 Task: Look for space in Parādīp Garh, India from 2nd June, 2023 to 15th June, 2023 for 2 adults and 1 pet in price range Rs.10000 to Rs.15000. Place can be entire place with 1  bedroom having 1 bed and 1 bathroom. Property type can be house, flat, guest house, hotel. Booking option can be shelf check-in. Required host language is English.
Action: Mouse moved to (419, 57)
Screenshot: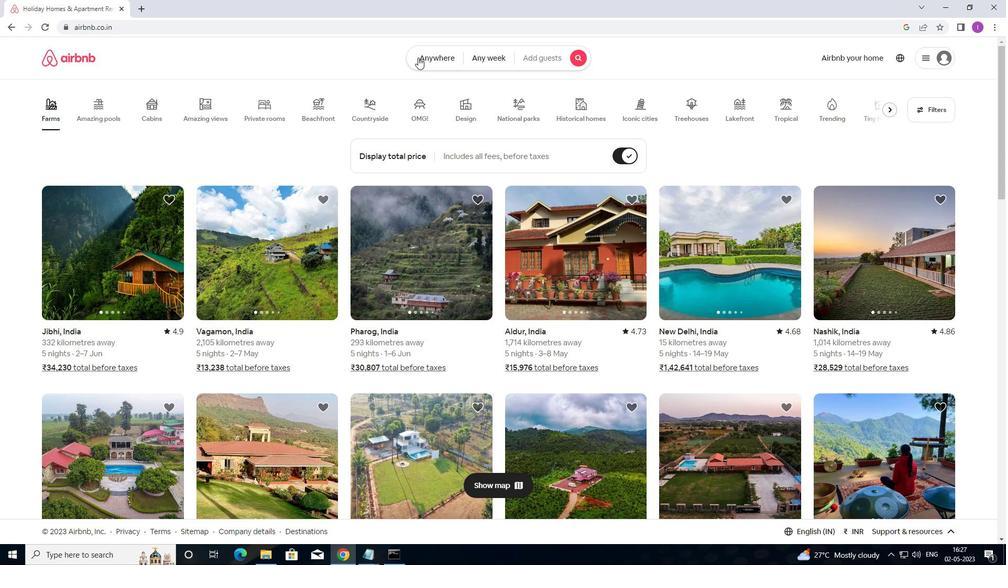 
Action: Mouse pressed left at (419, 57)
Screenshot: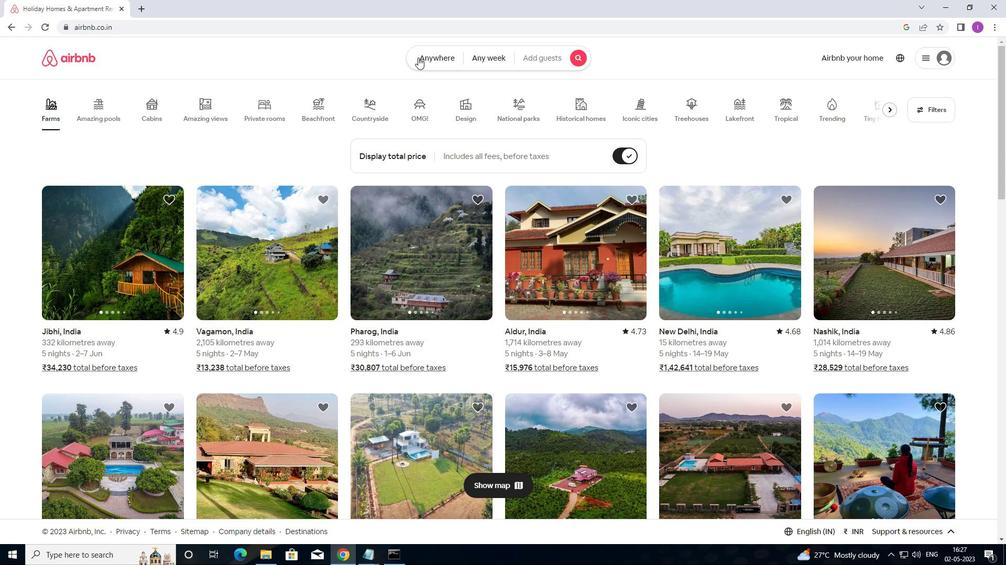 
Action: Mouse moved to (332, 103)
Screenshot: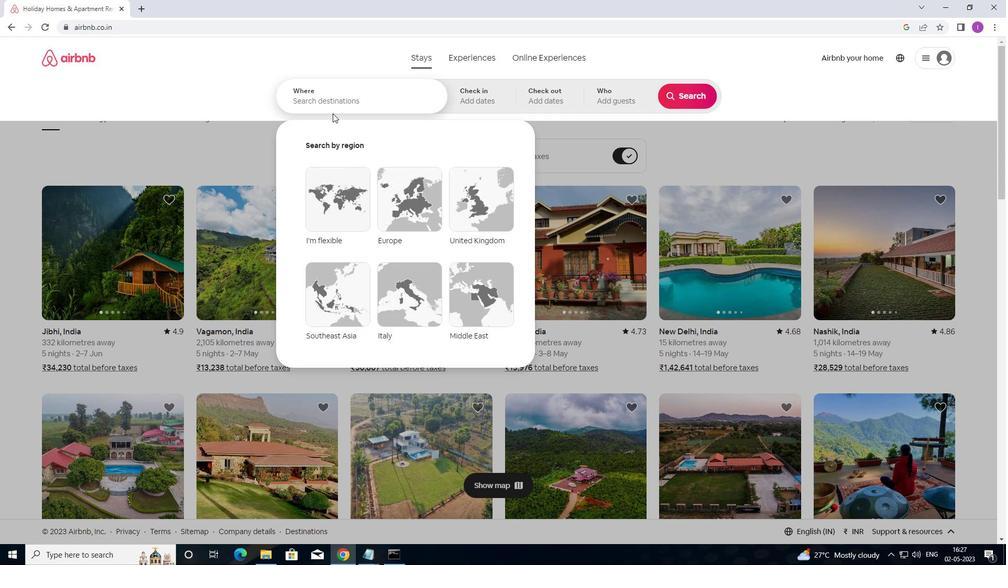 
Action: Mouse pressed left at (332, 103)
Screenshot: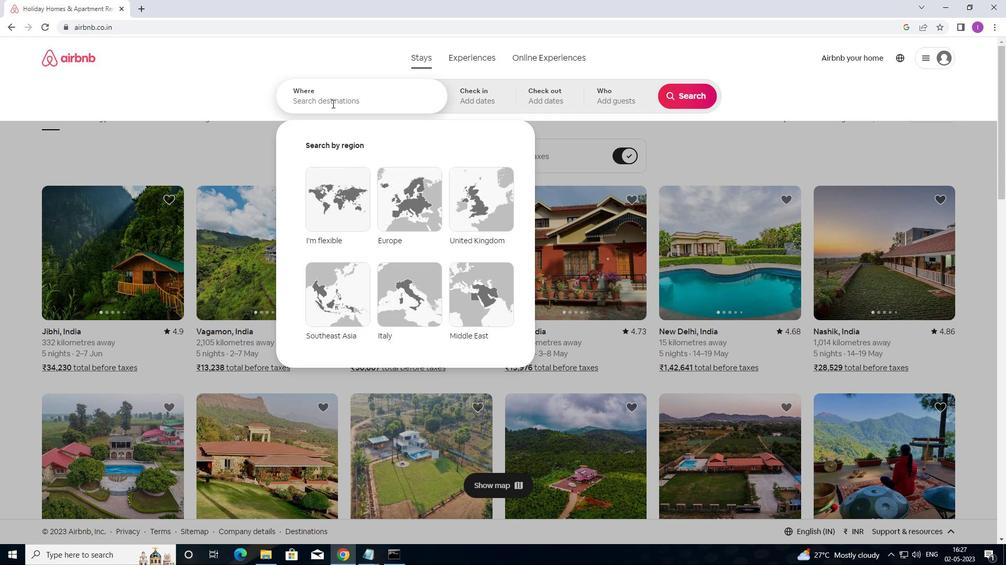 
Action: Mouse moved to (586, 107)
Screenshot: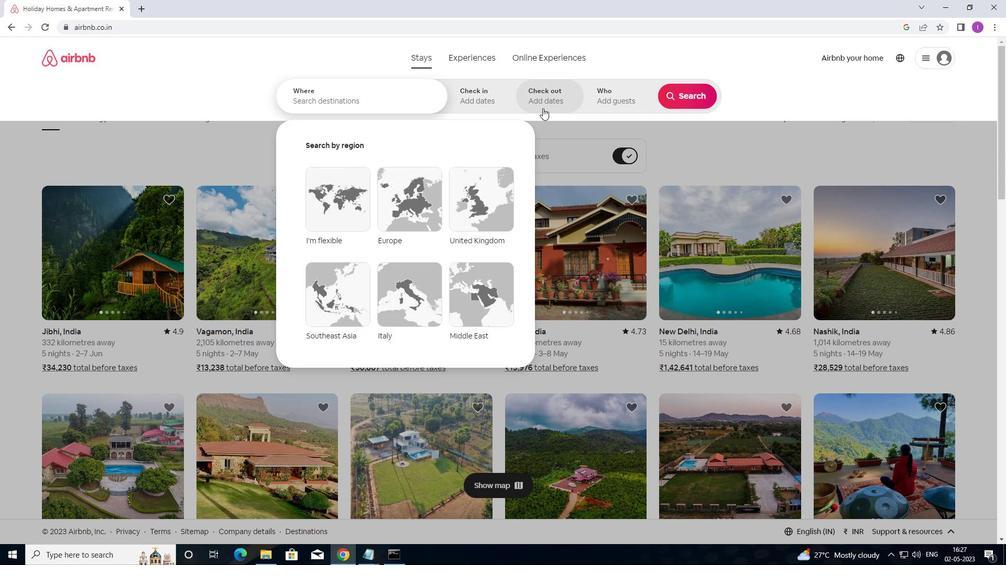 
Action: Key pressed <Key.shift>PRADIP<Key.space>GARH,<Key.shift>INDIA
Screenshot: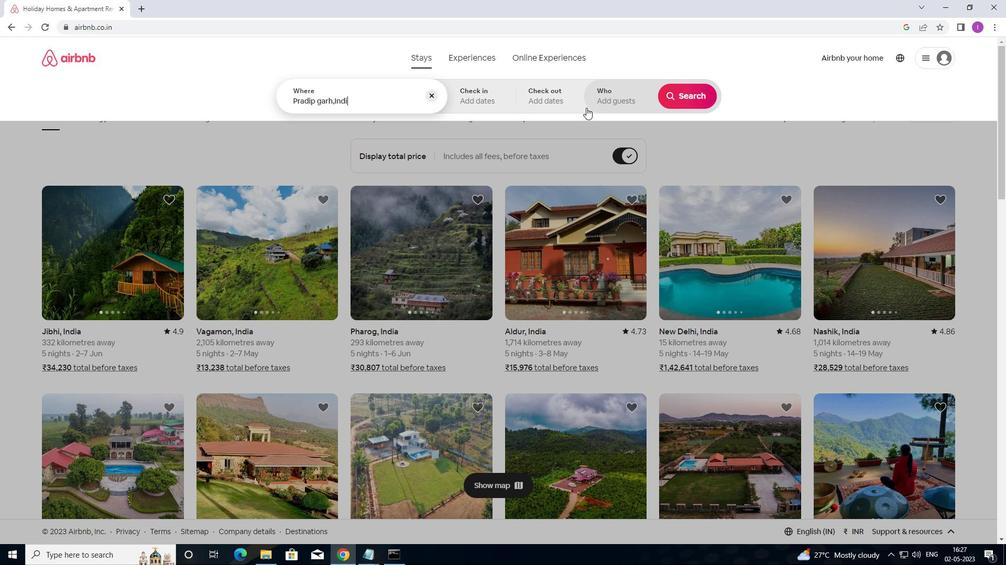 
Action: Mouse moved to (471, 97)
Screenshot: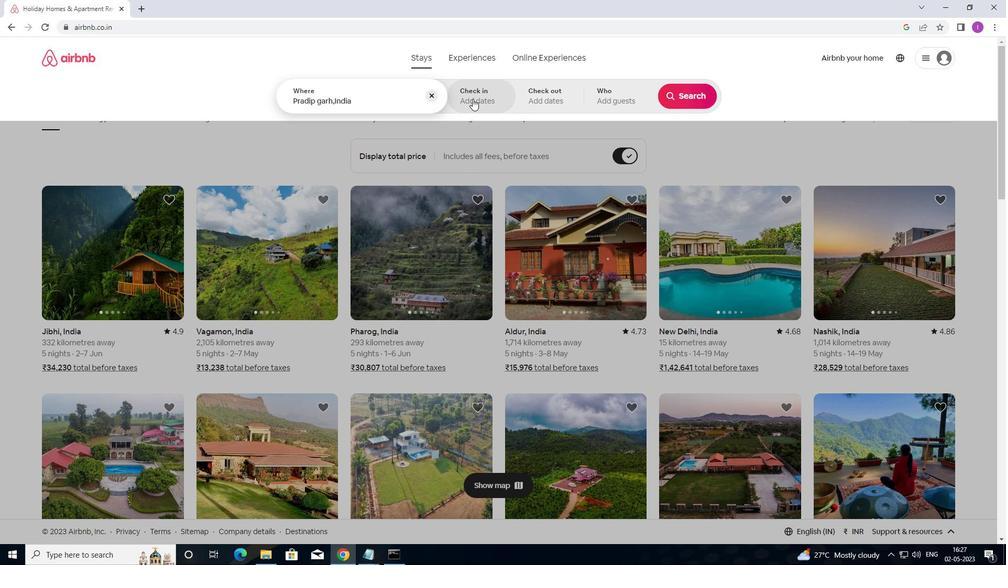 
Action: Mouse pressed left at (471, 97)
Screenshot: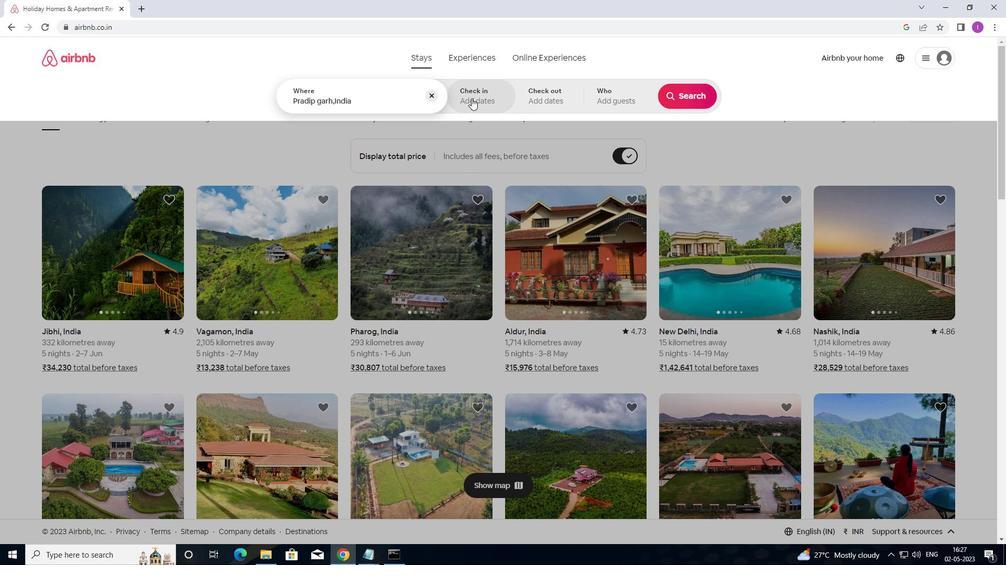 
Action: Mouse moved to (691, 176)
Screenshot: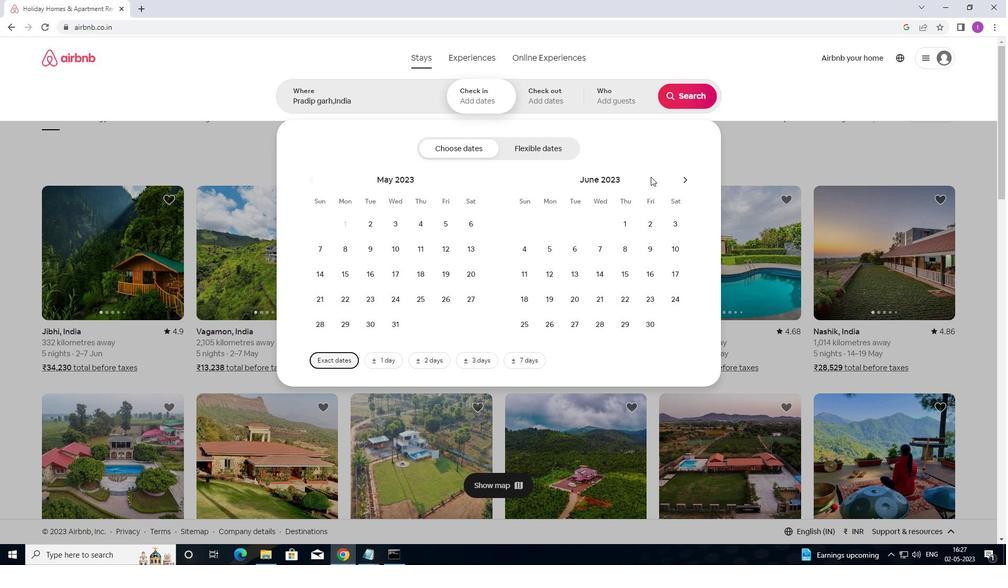 
Action: Mouse pressed left at (691, 176)
Screenshot: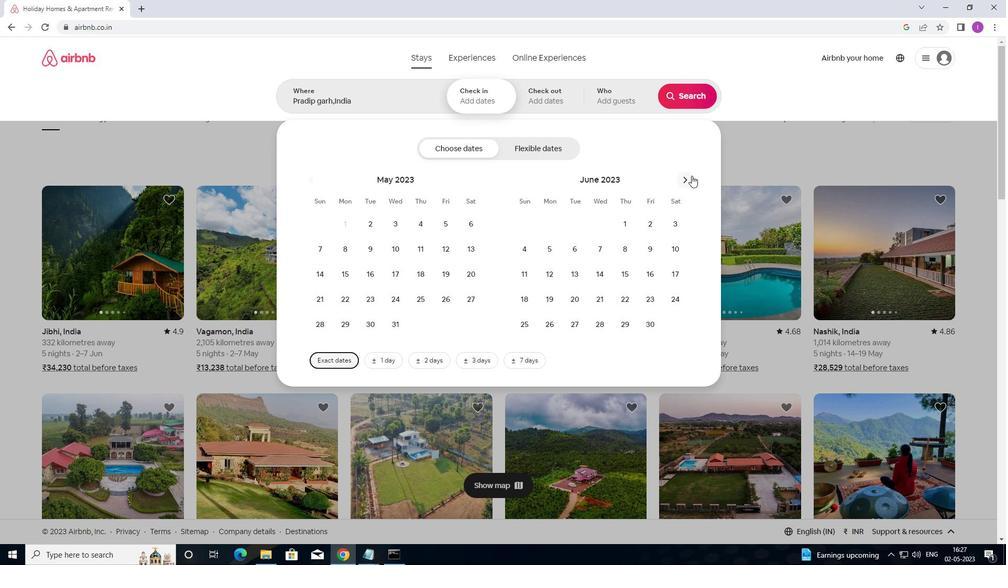 
Action: Mouse moved to (451, 222)
Screenshot: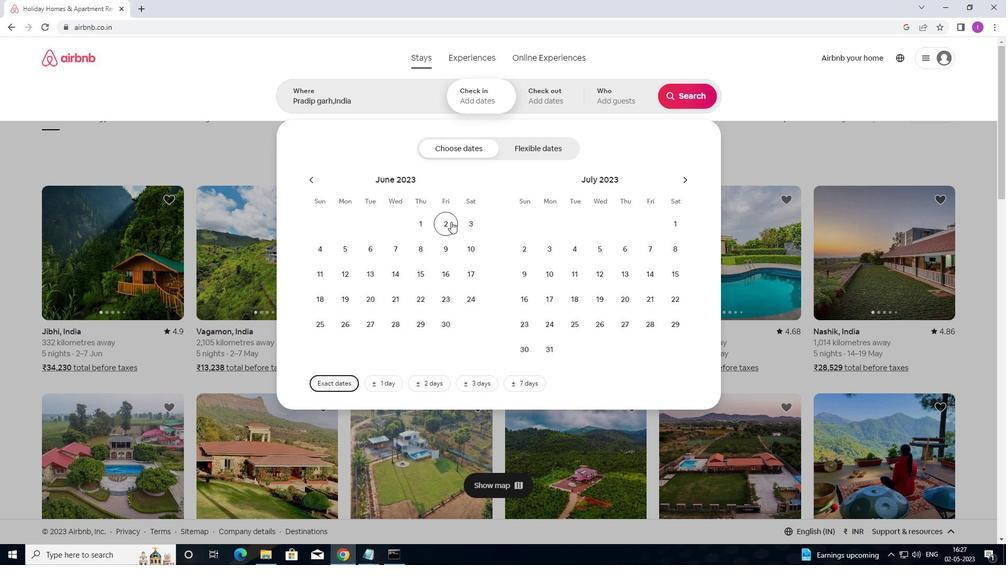 
Action: Mouse pressed left at (451, 222)
Screenshot: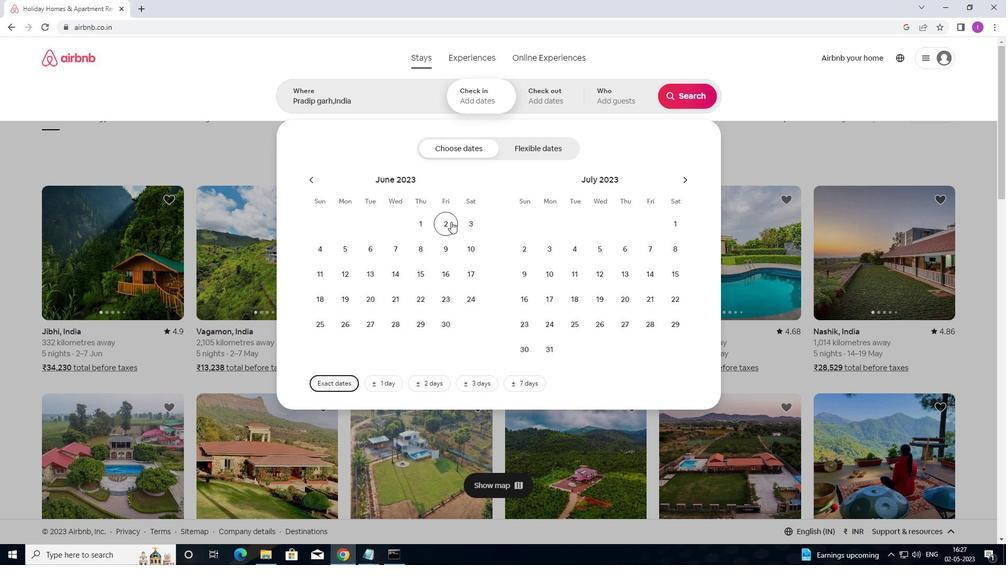
Action: Mouse moved to (418, 275)
Screenshot: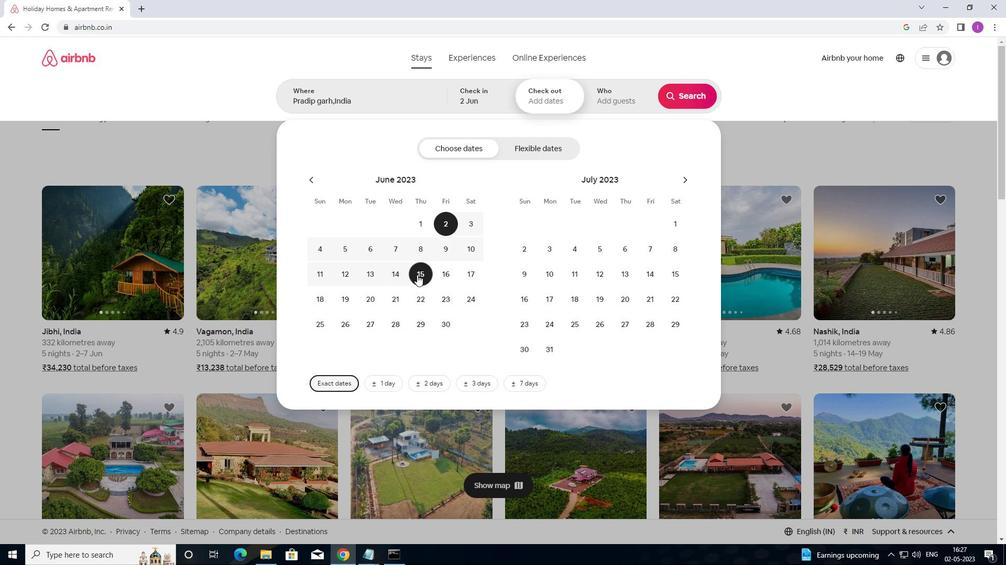 
Action: Mouse pressed left at (418, 275)
Screenshot: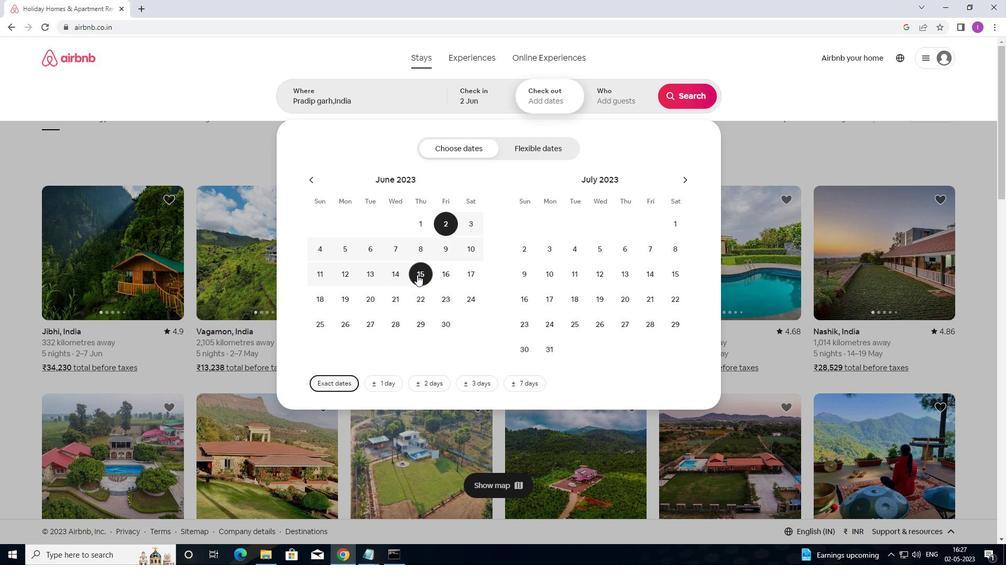 
Action: Mouse moved to (604, 95)
Screenshot: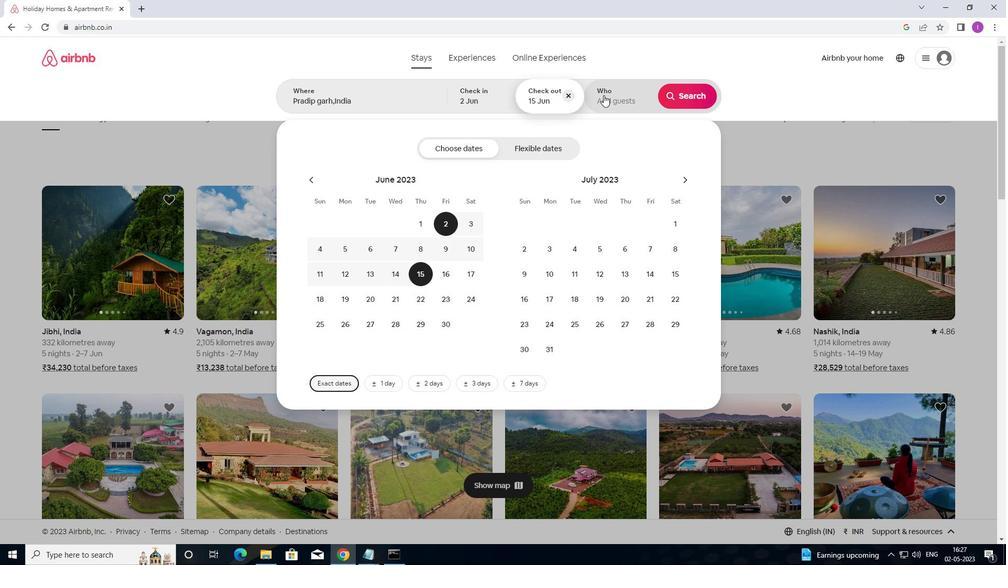 
Action: Mouse pressed left at (604, 95)
Screenshot: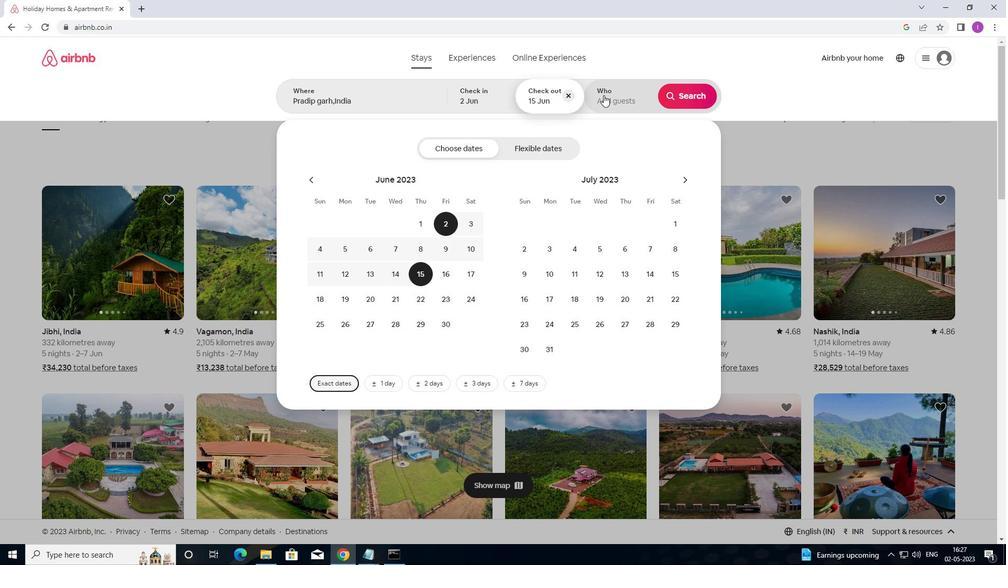 
Action: Mouse moved to (687, 148)
Screenshot: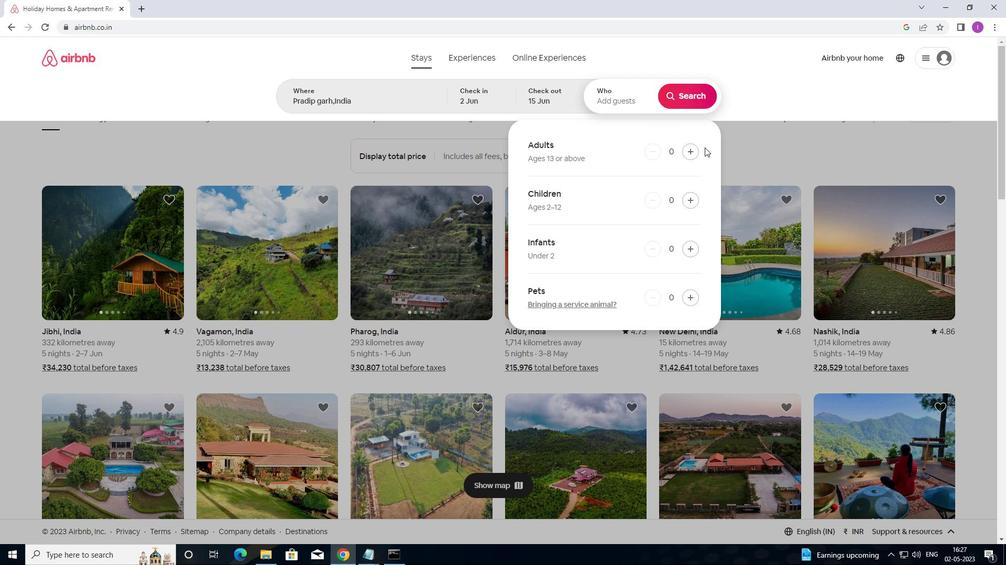 
Action: Mouse pressed left at (687, 148)
Screenshot: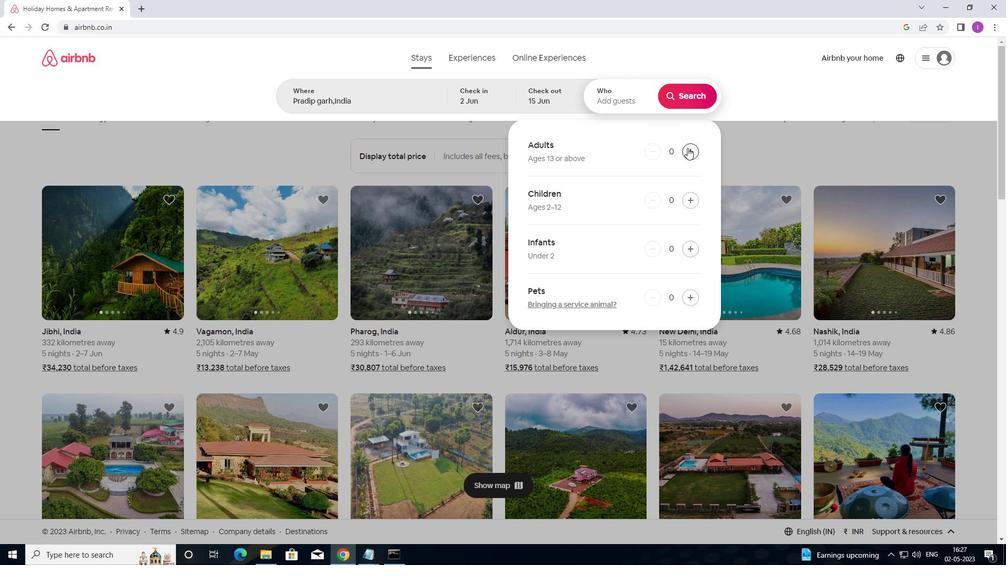 
Action: Mouse pressed left at (687, 148)
Screenshot: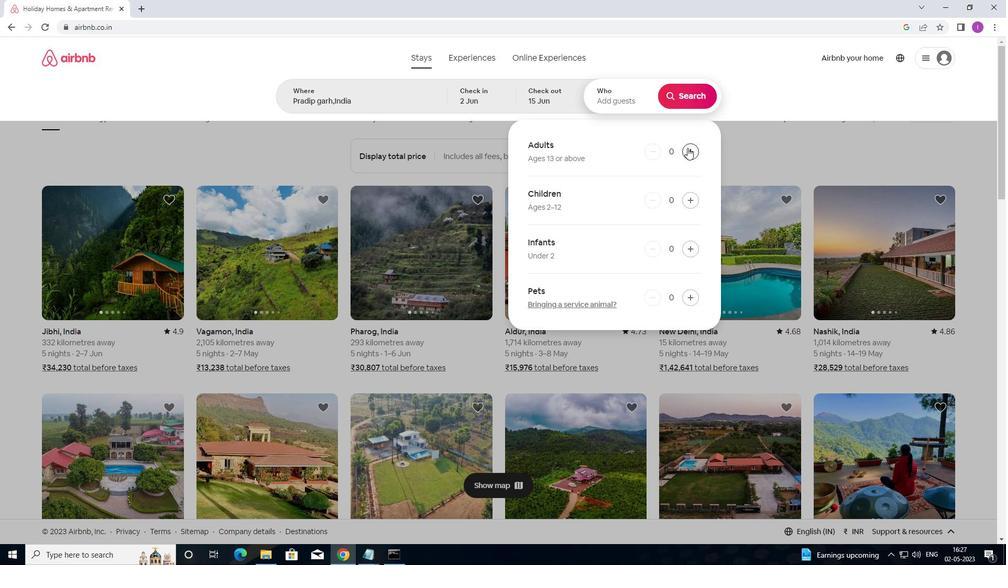 
Action: Mouse moved to (691, 304)
Screenshot: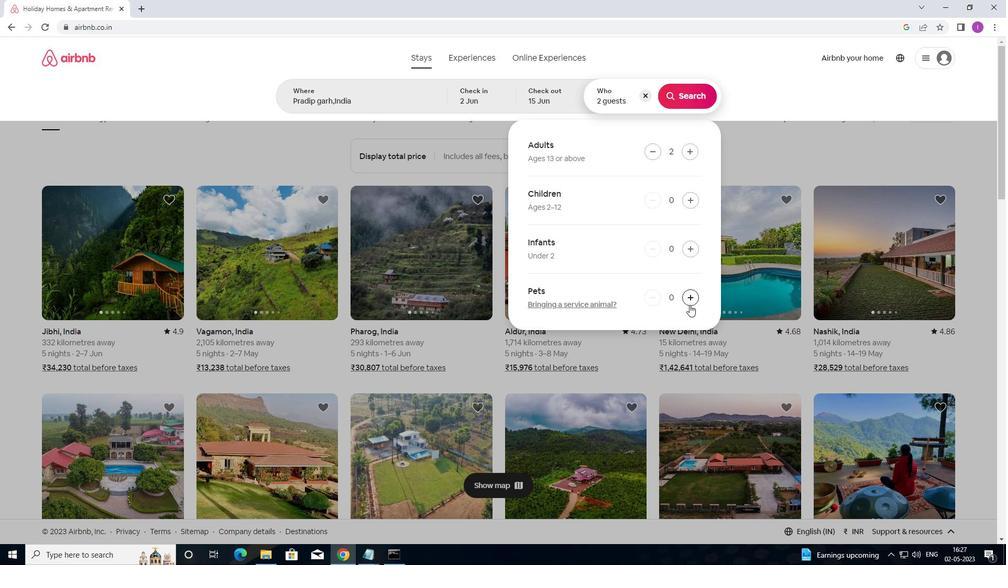 
Action: Mouse pressed left at (691, 304)
Screenshot: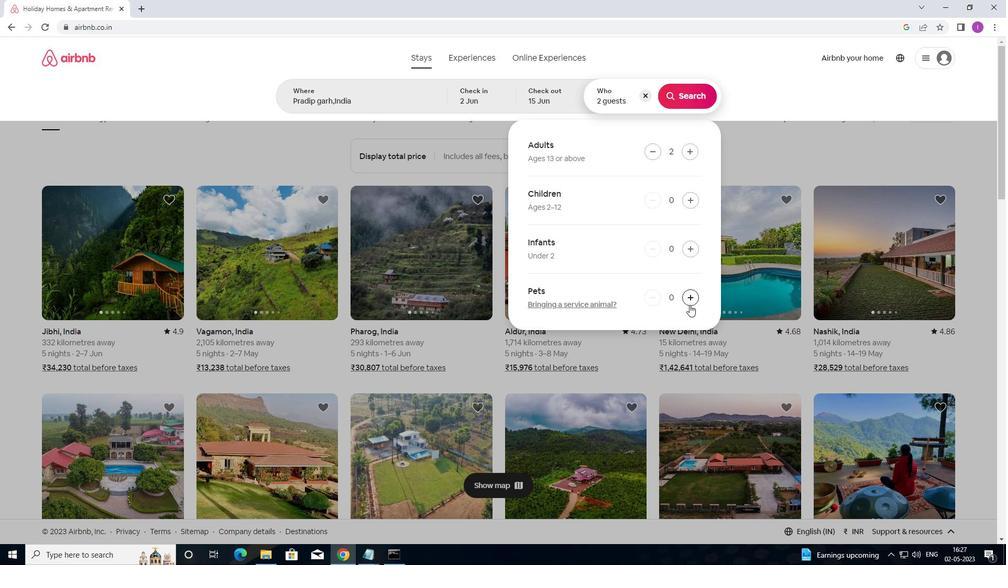
Action: Mouse moved to (689, 103)
Screenshot: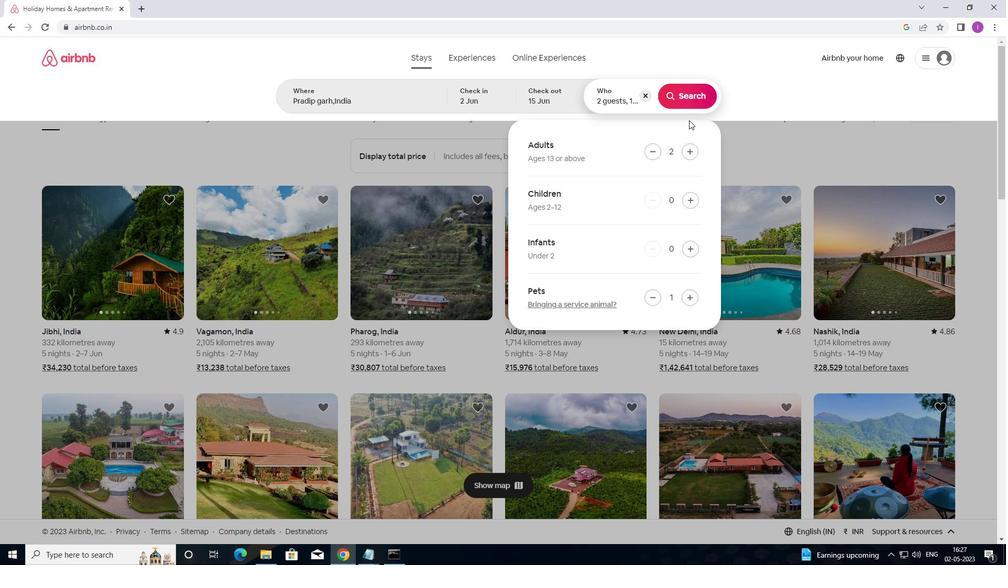 
Action: Mouse pressed left at (689, 103)
Screenshot: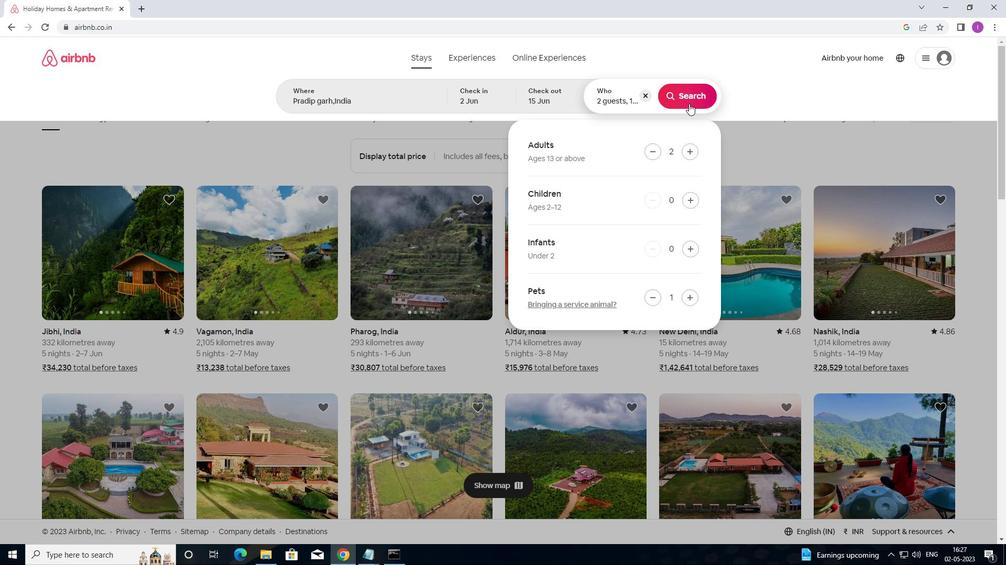 
Action: Mouse moved to (961, 95)
Screenshot: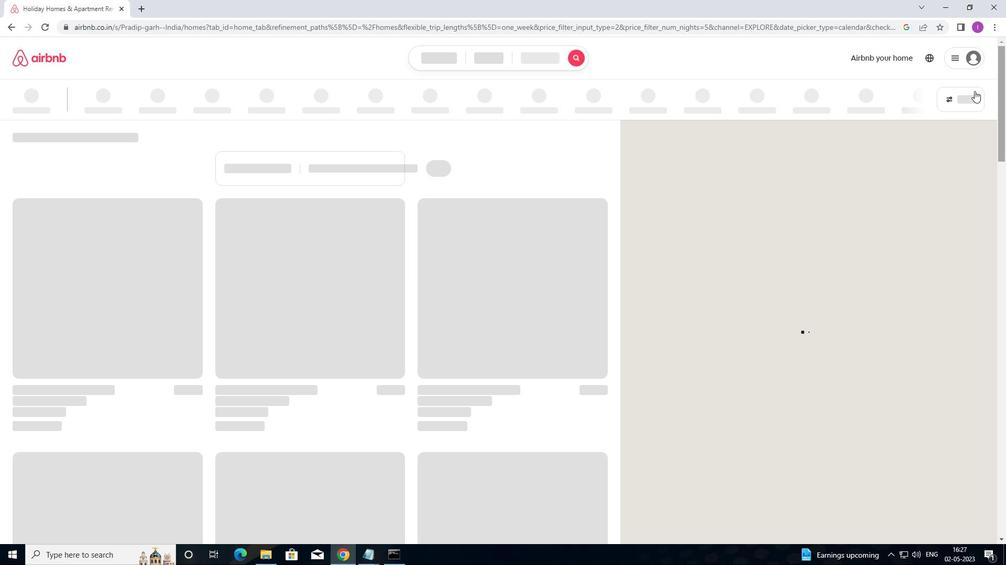 
Action: Mouse pressed left at (961, 95)
Screenshot: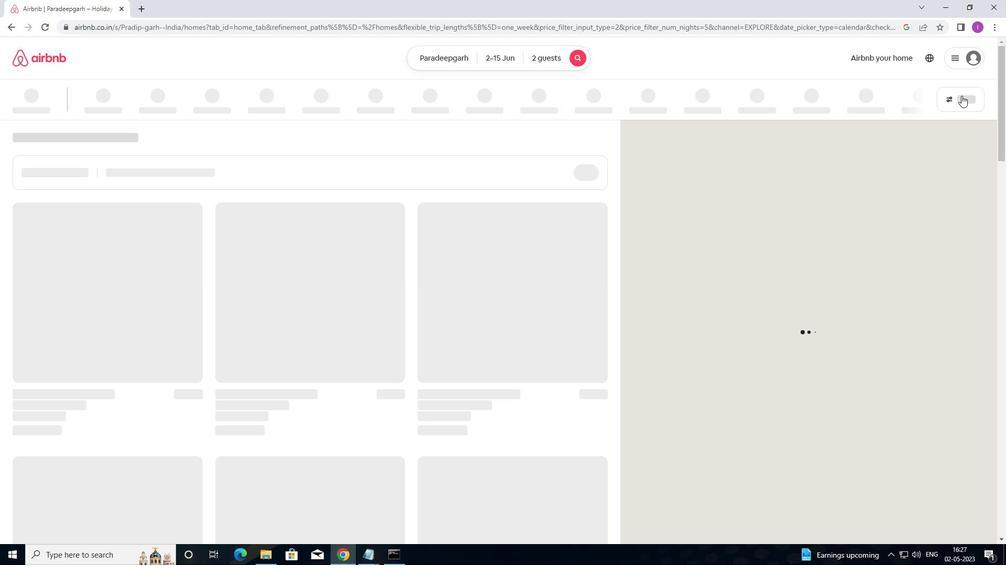 
Action: Mouse moved to (406, 235)
Screenshot: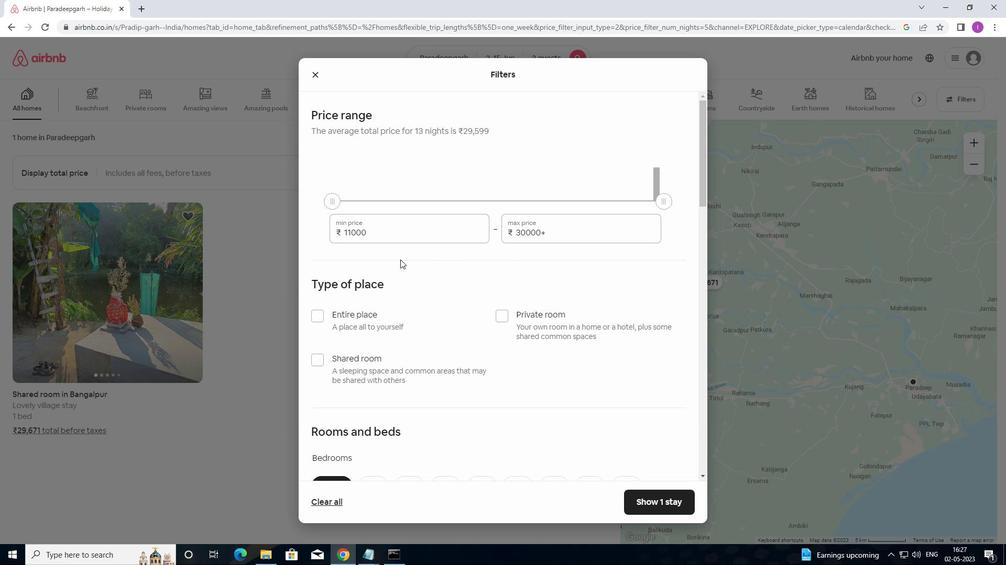 
Action: Mouse pressed left at (406, 235)
Screenshot: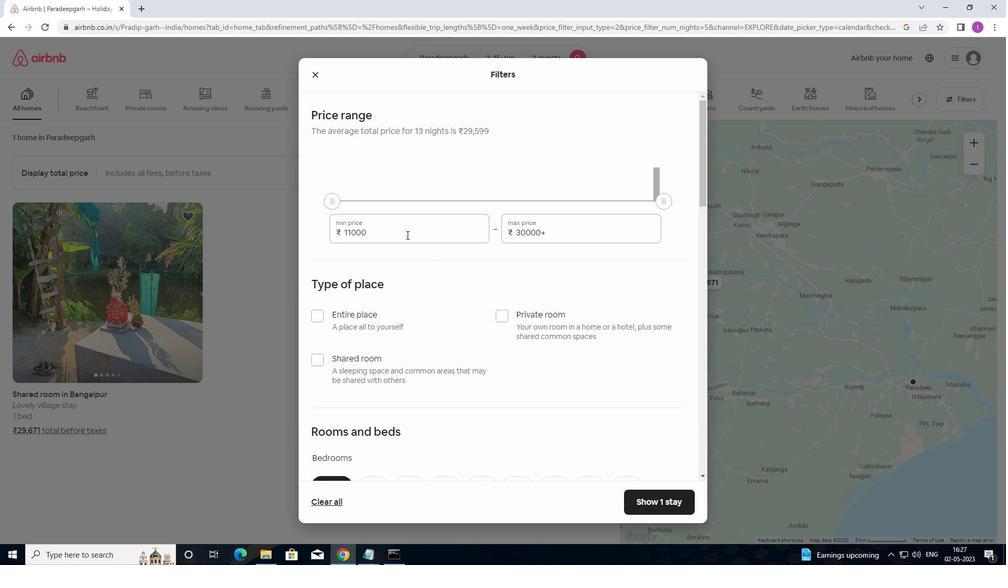 
Action: Mouse moved to (388, 233)
Screenshot: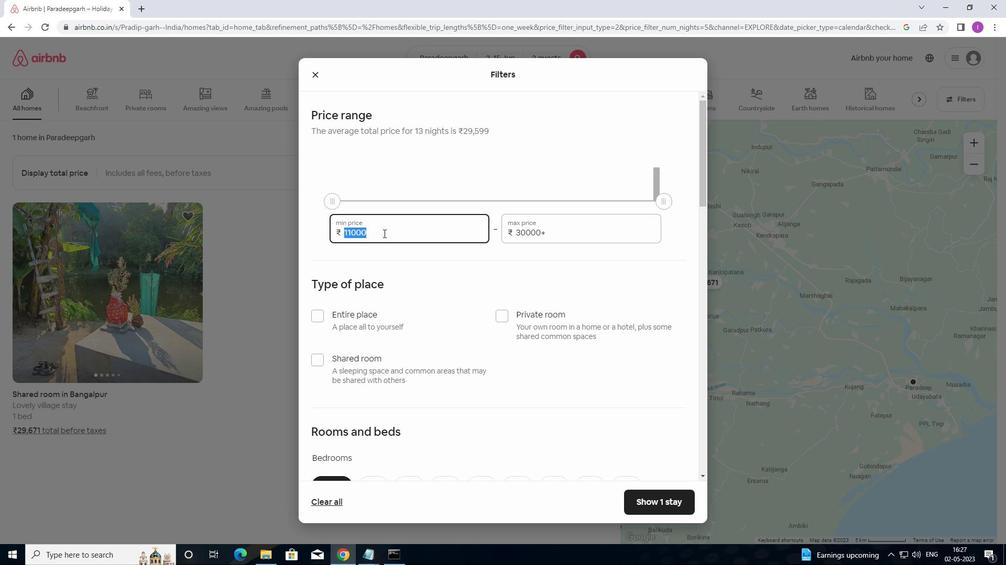 
Action: Key pressed 1
Screenshot: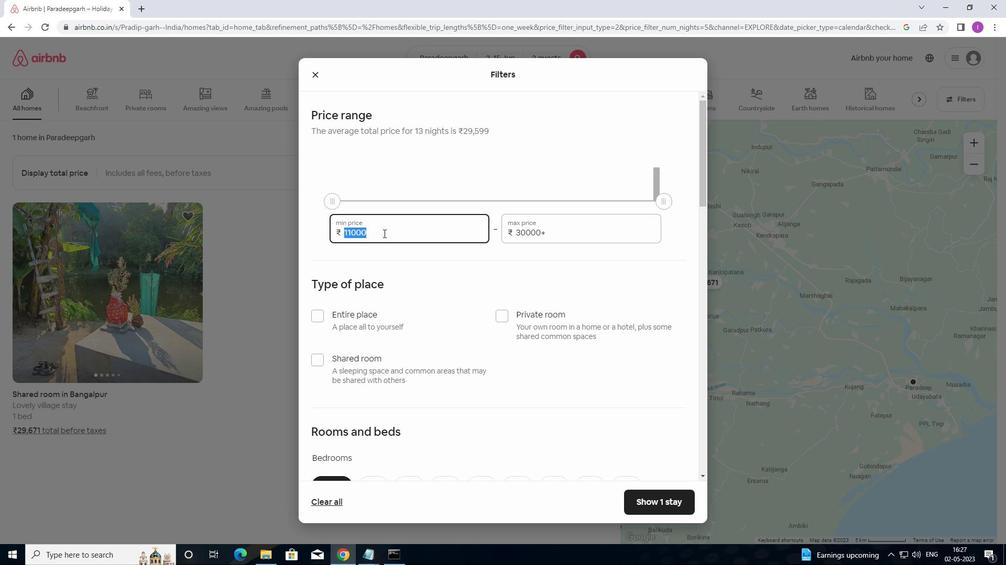 
Action: Mouse moved to (401, 233)
Screenshot: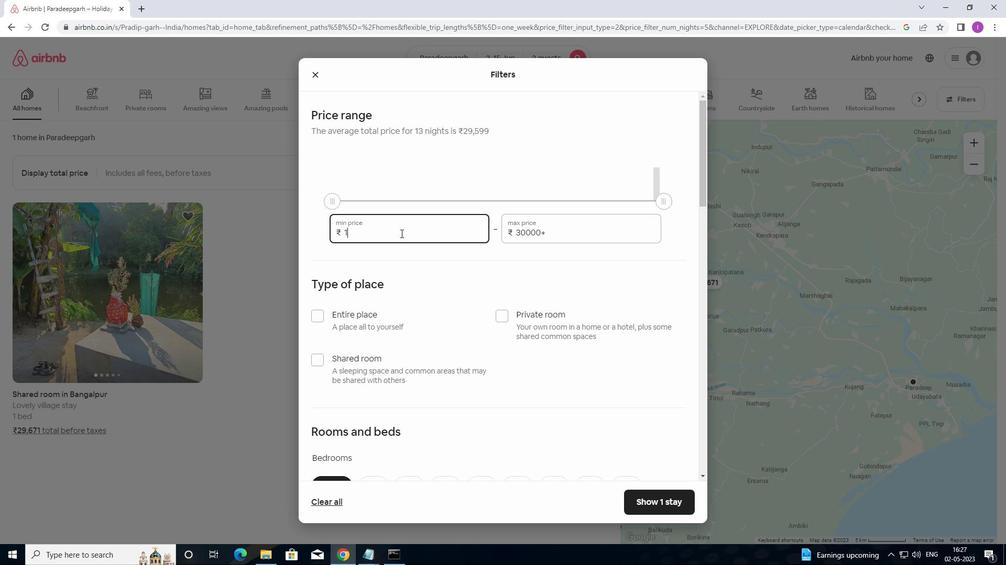 
Action: Key pressed 0
Screenshot: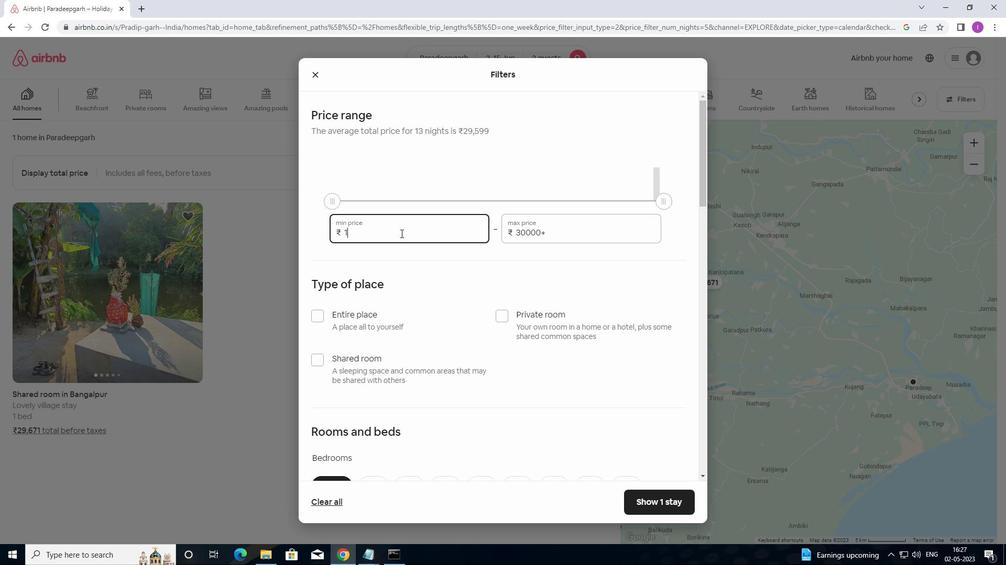 
Action: Mouse moved to (404, 234)
Screenshot: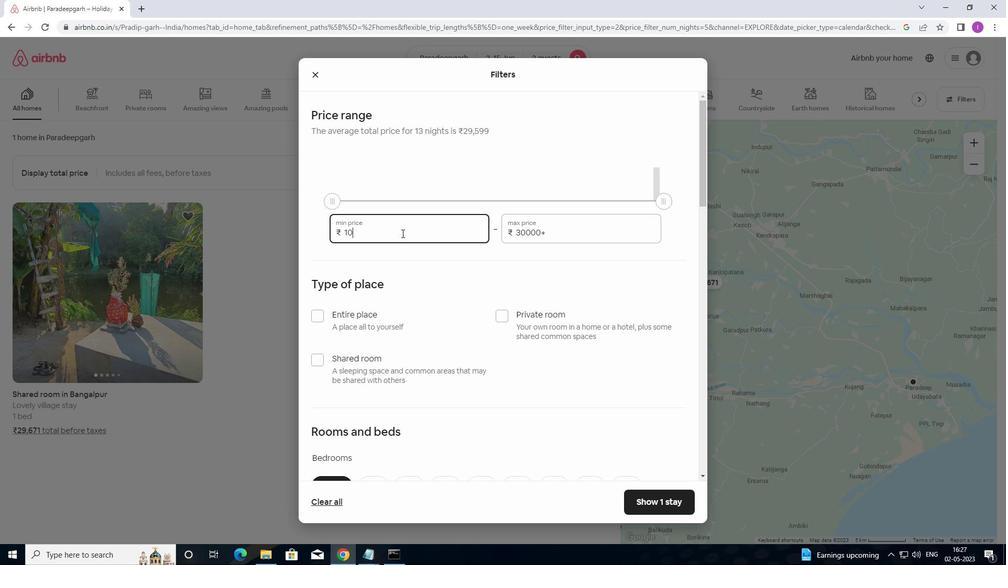 
Action: Key pressed 0
Screenshot: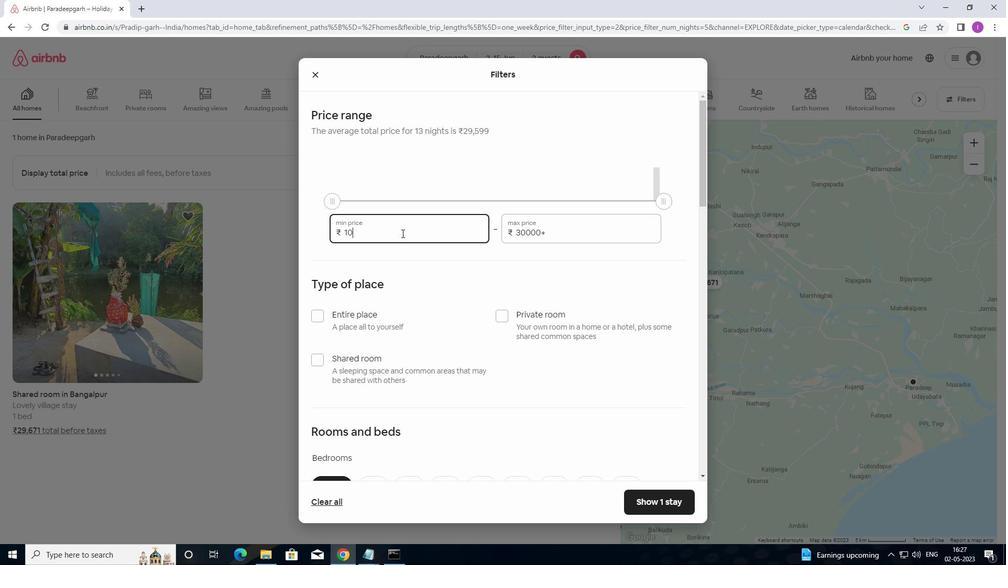 
Action: Mouse moved to (408, 233)
Screenshot: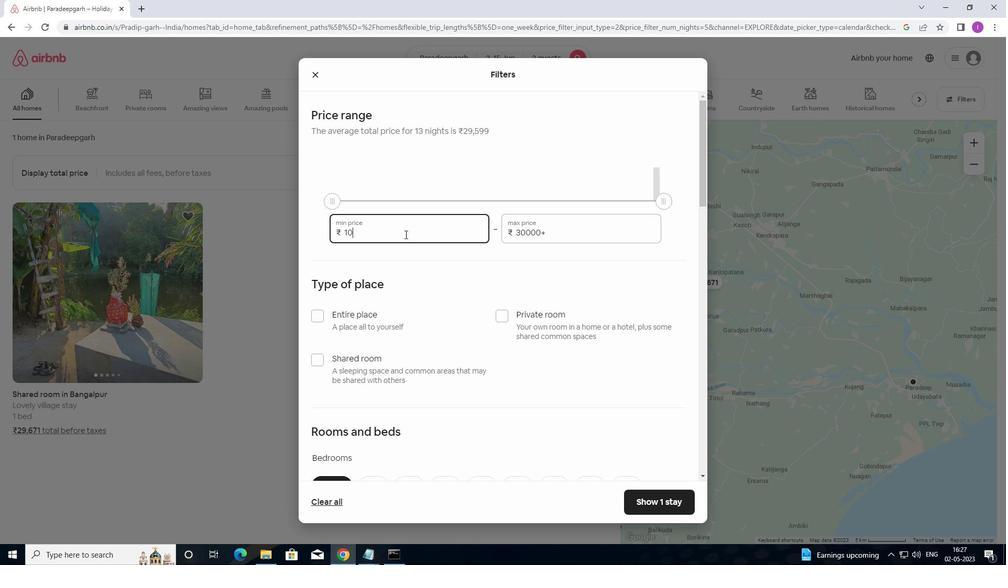 
Action: Key pressed 0
Screenshot: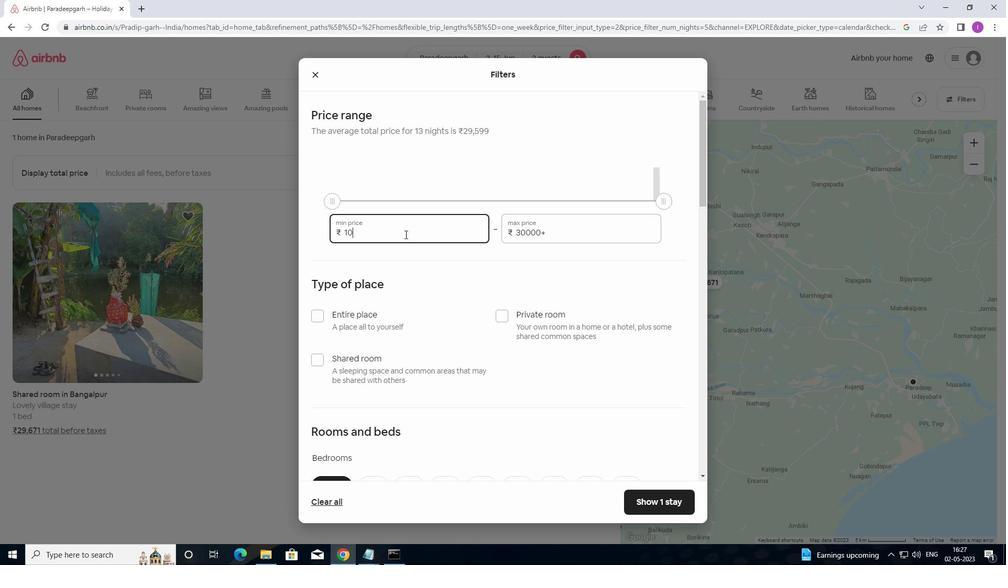 
Action: Mouse moved to (410, 232)
Screenshot: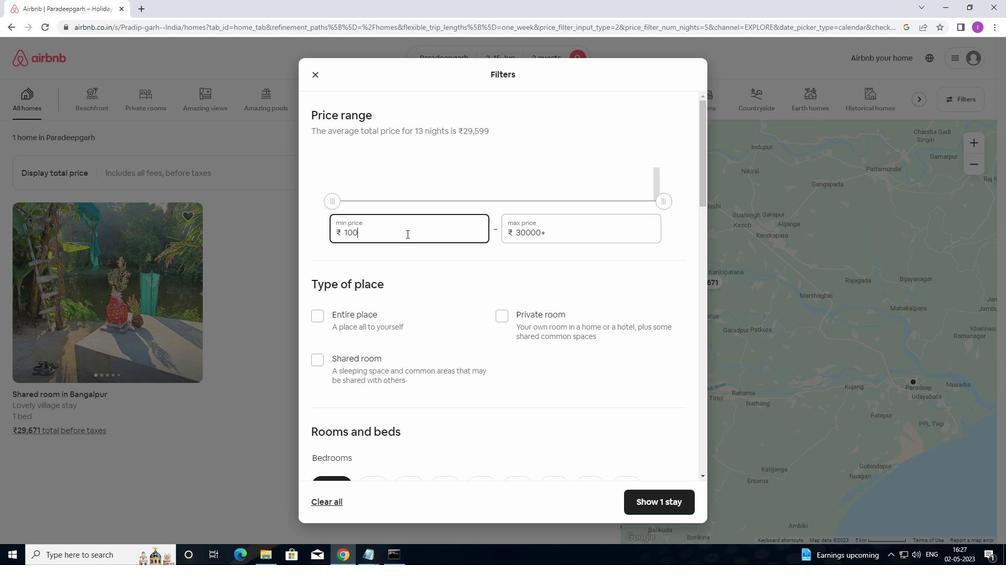 
Action: Key pressed 0
Screenshot: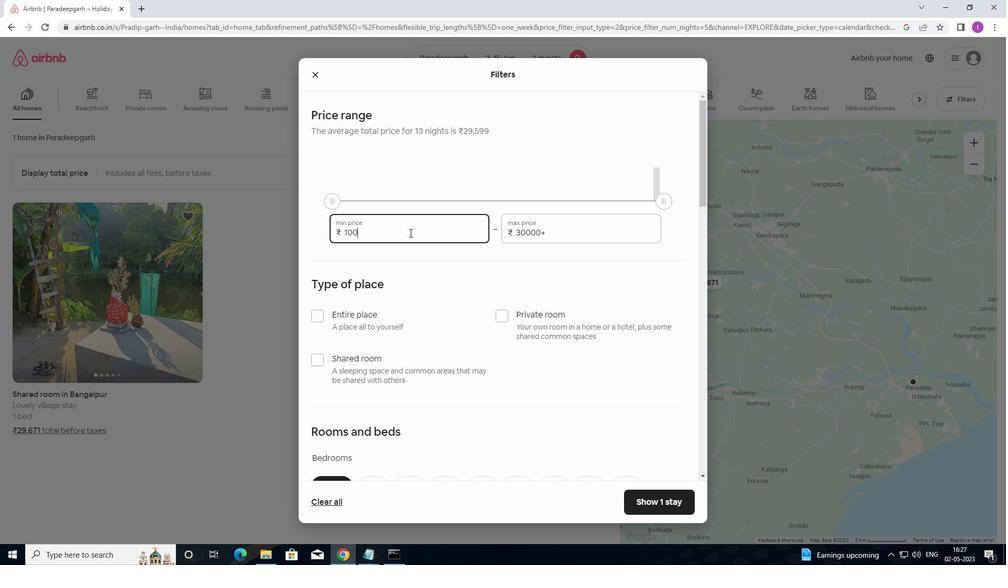 
Action: Mouse moved to (569, 233)
Screenshot: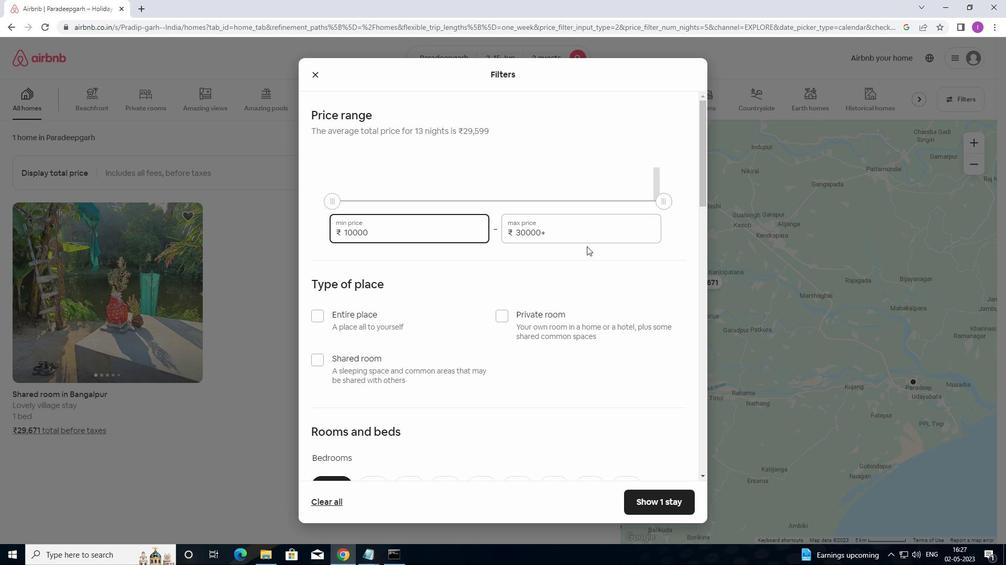 
Action: Mouse pressed left at (569, 233)
Screenshot: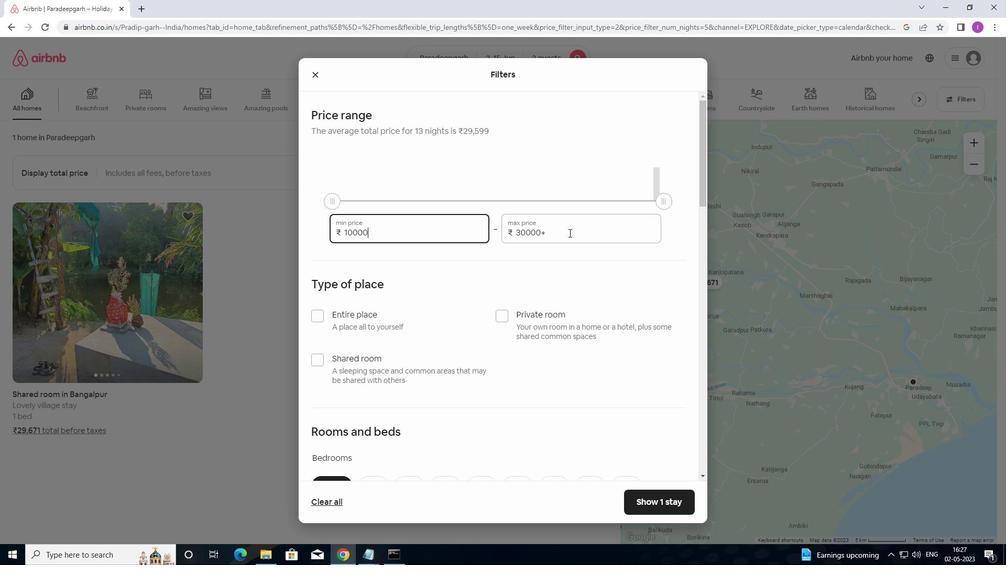 
Action: Mouse moved to (502, 235)
Screenshot: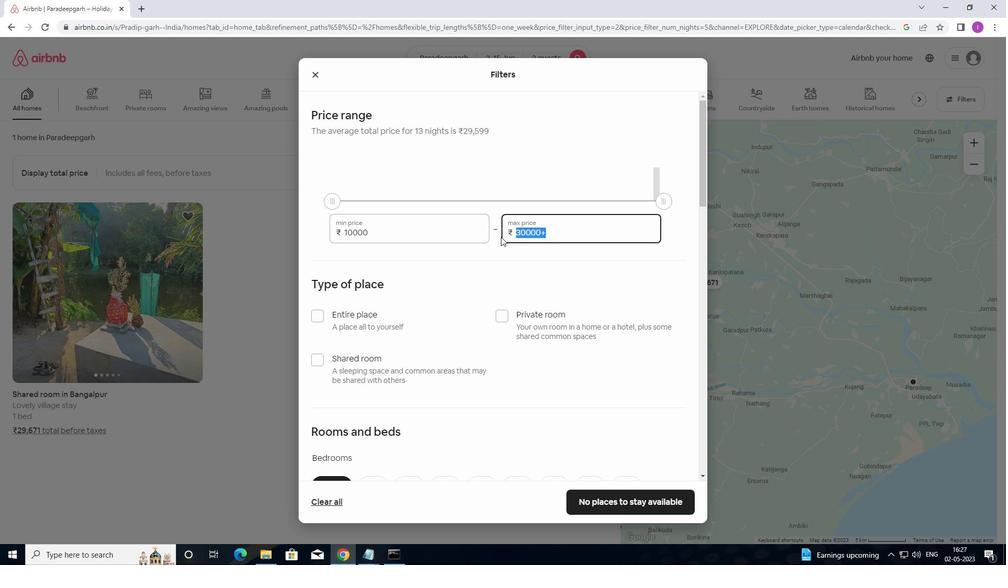 
Action: Key pressed 1
Screenshot: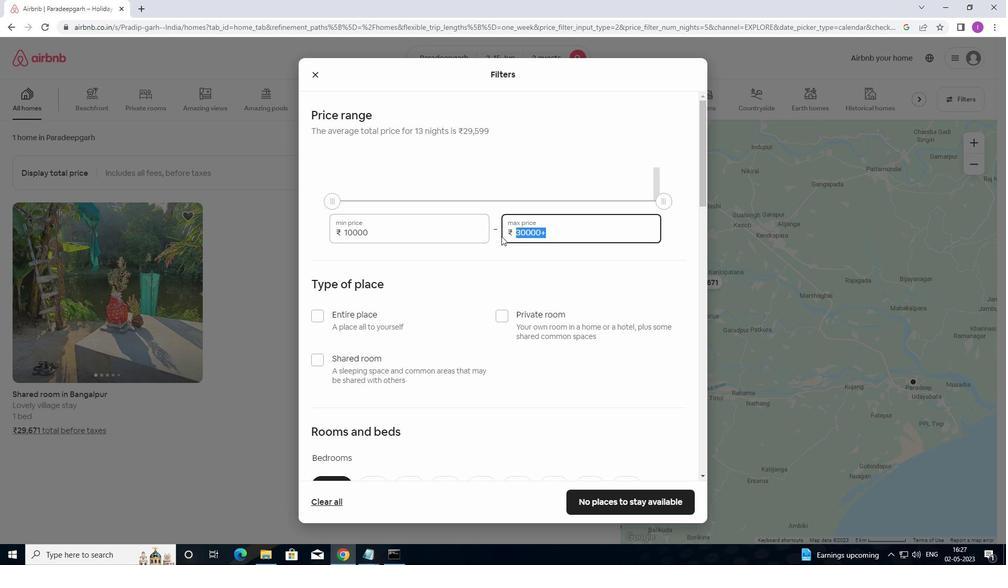 
Action: Mouse moved to (502, 235)
Screenshot: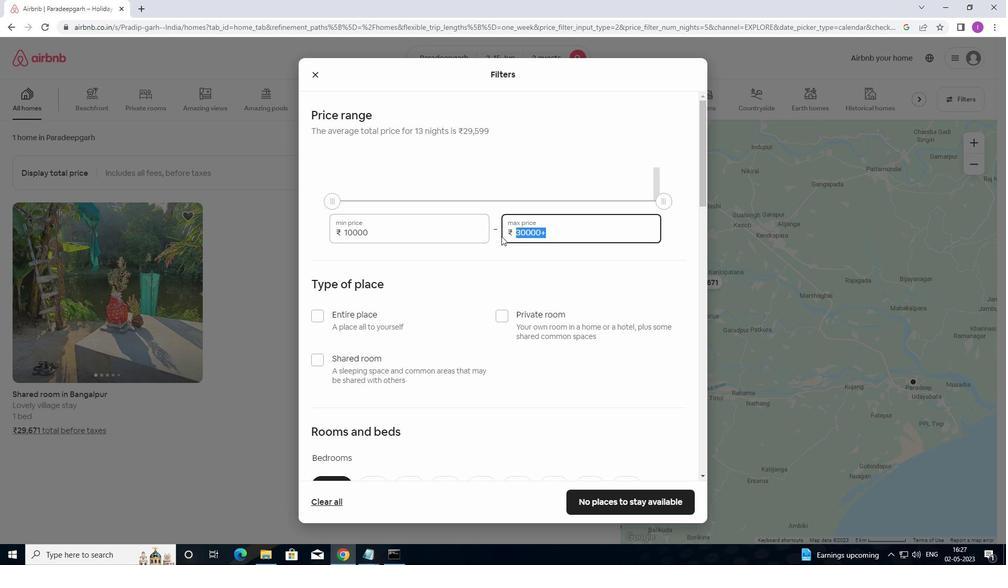 
Action: Key pressed 5
Screenshot: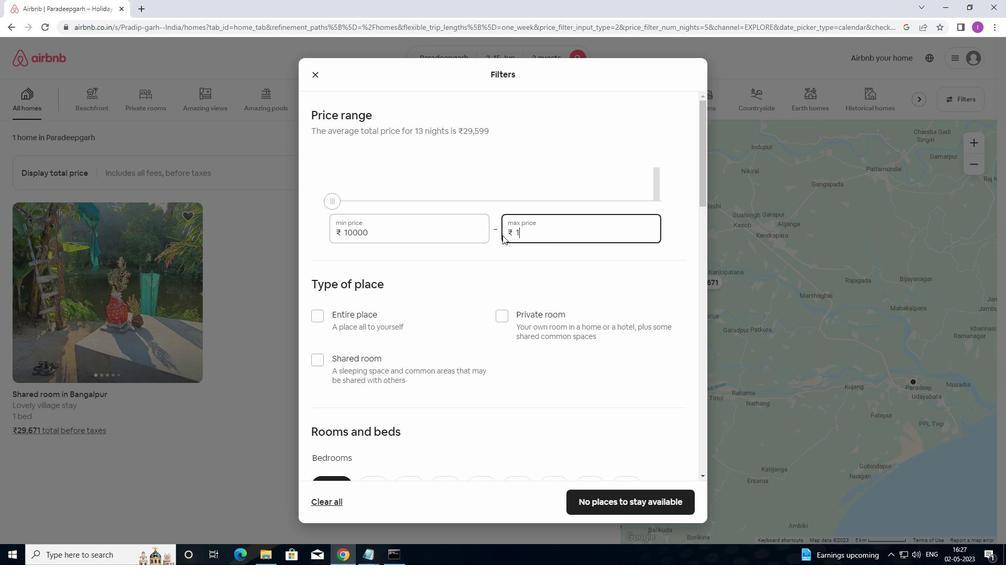 
Action: Mouse moved to (502, 235)
Screenshot: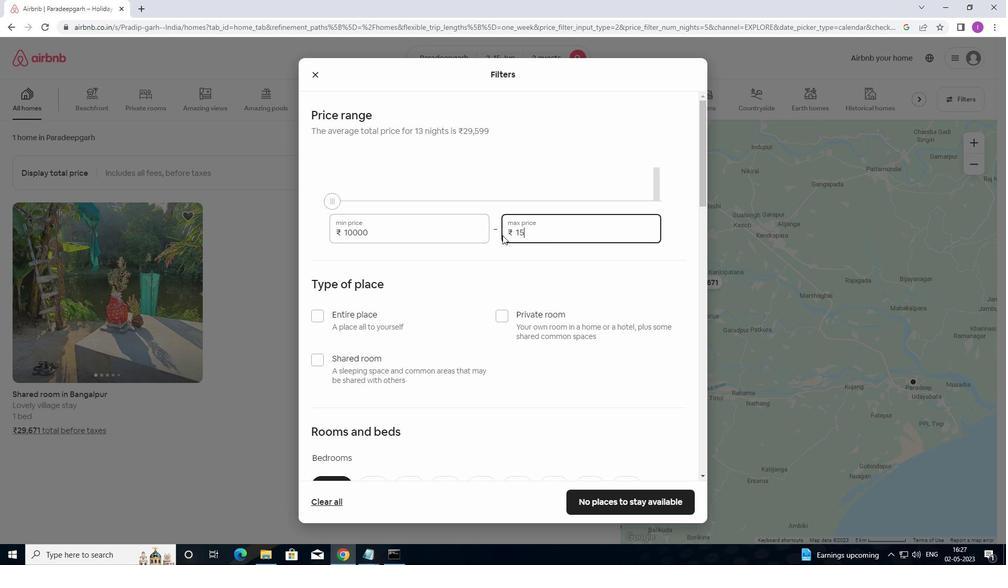 
Action: Key pressed 00
Screenshot: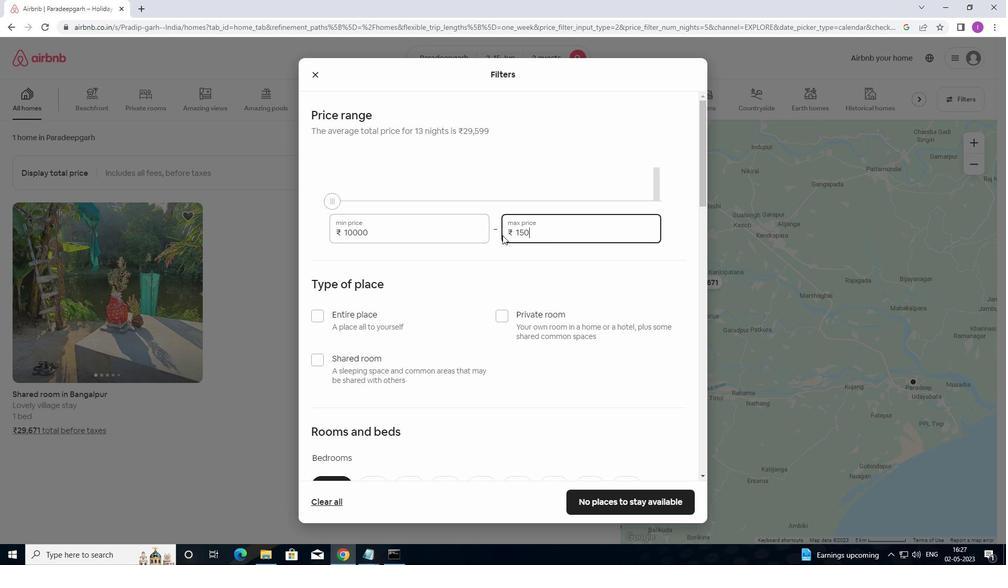 
Action: Mouse moved to (504, 235)
Screenshot: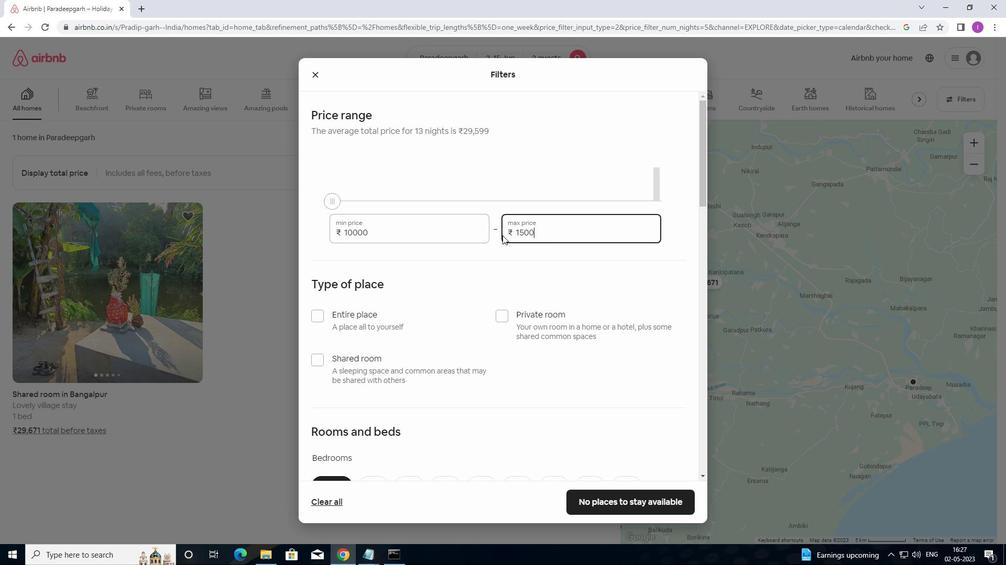 
Action: Key pressed 0
Screenshot: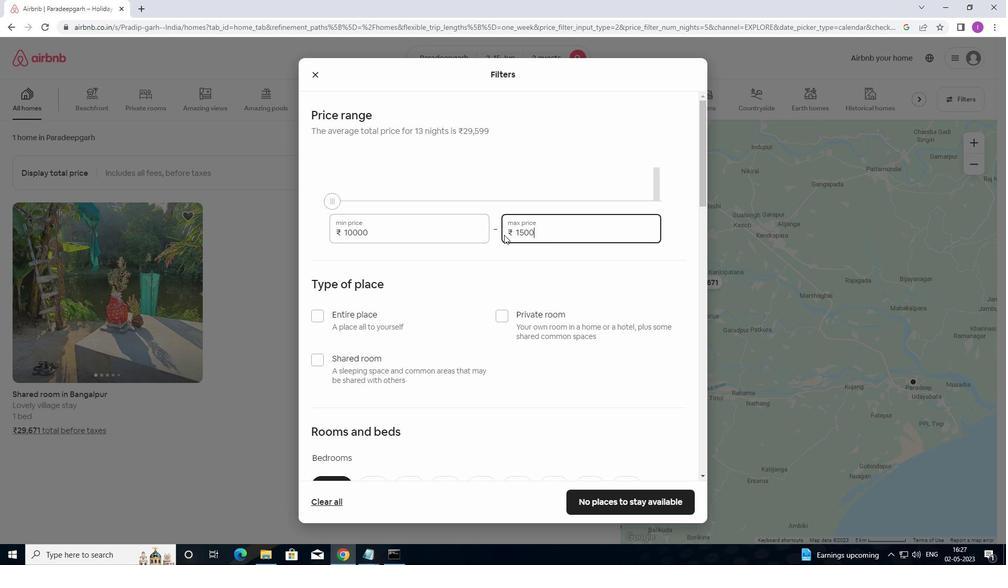 
Action: Mouse moved to (321, 317)
Screenshot: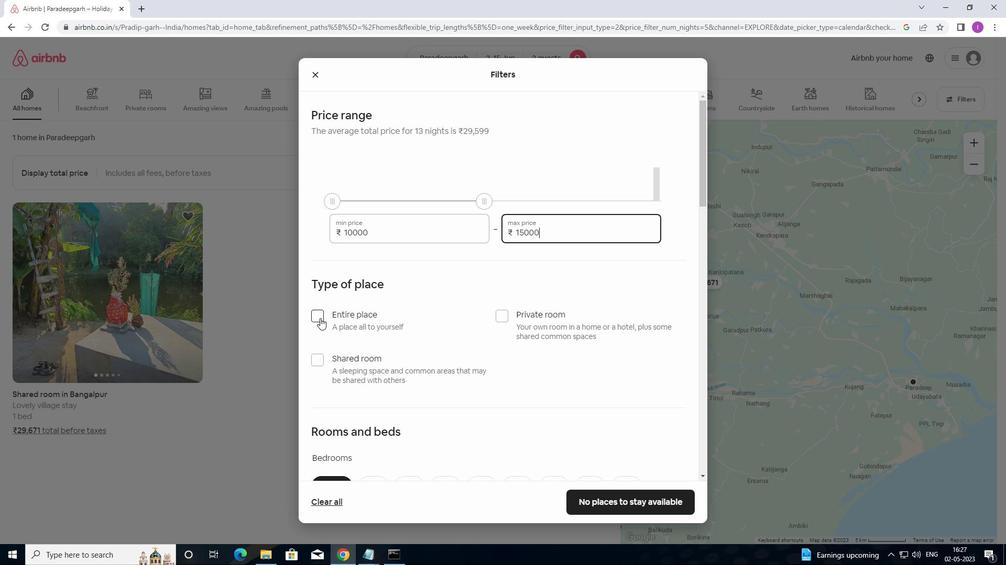 
Action: Mouse pressed left at (321, 317)
Screenshot: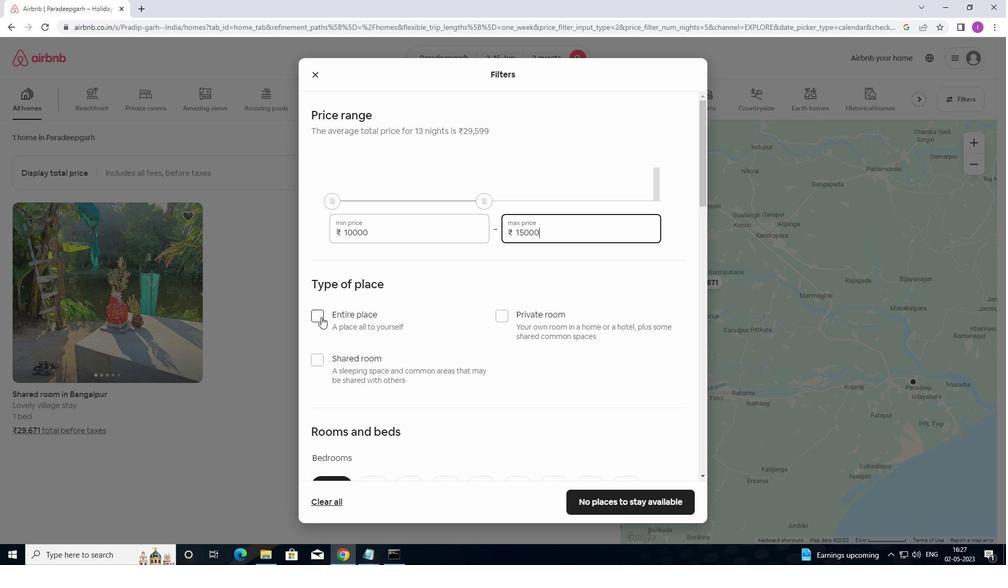 
Action: Mouse moved to (404, 341)
Screenshot: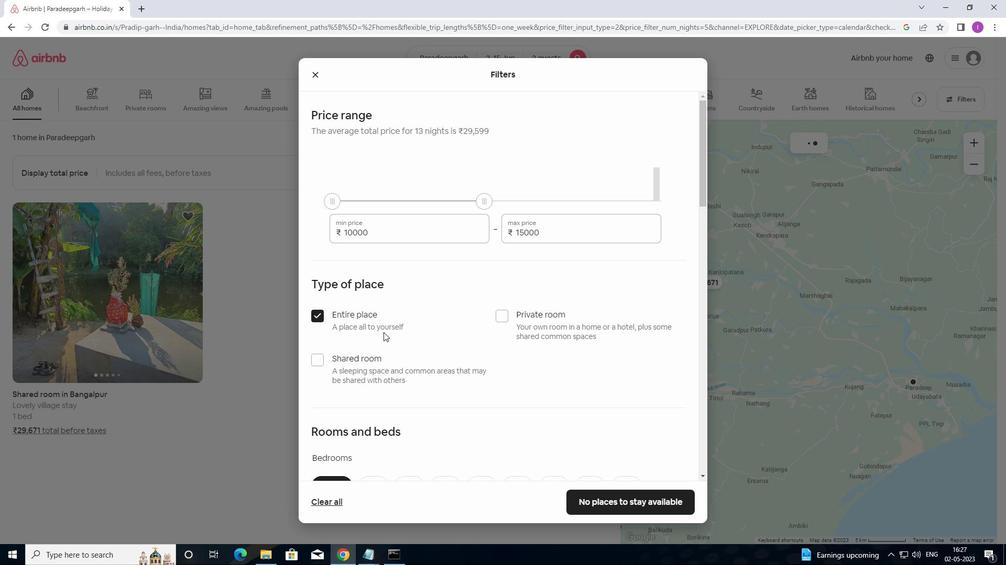 
Action: Mouse scrolled (404, 341) with delta (0, 0)
Screenshot: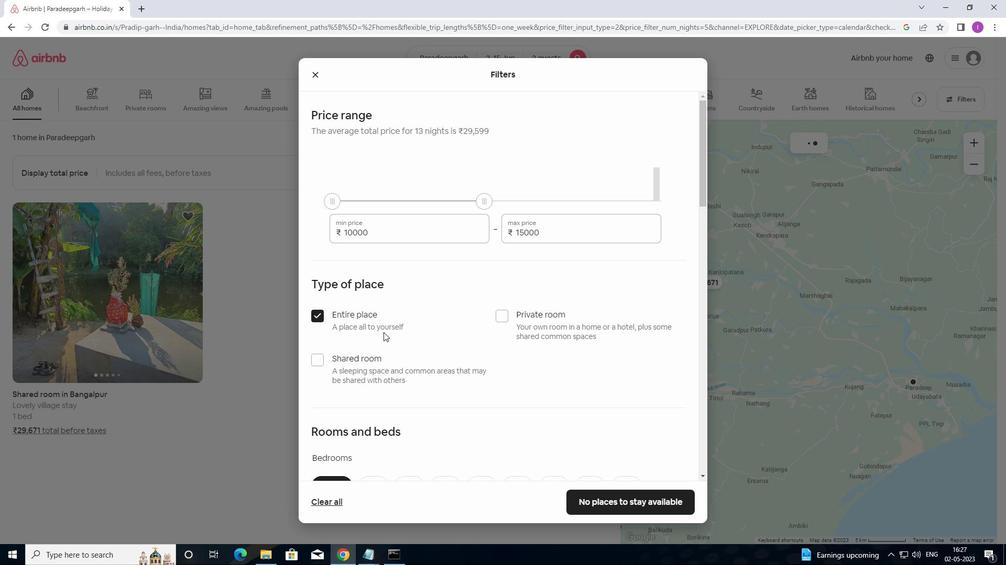 
Action: Mouse moved to (405, 345)
Screenshot: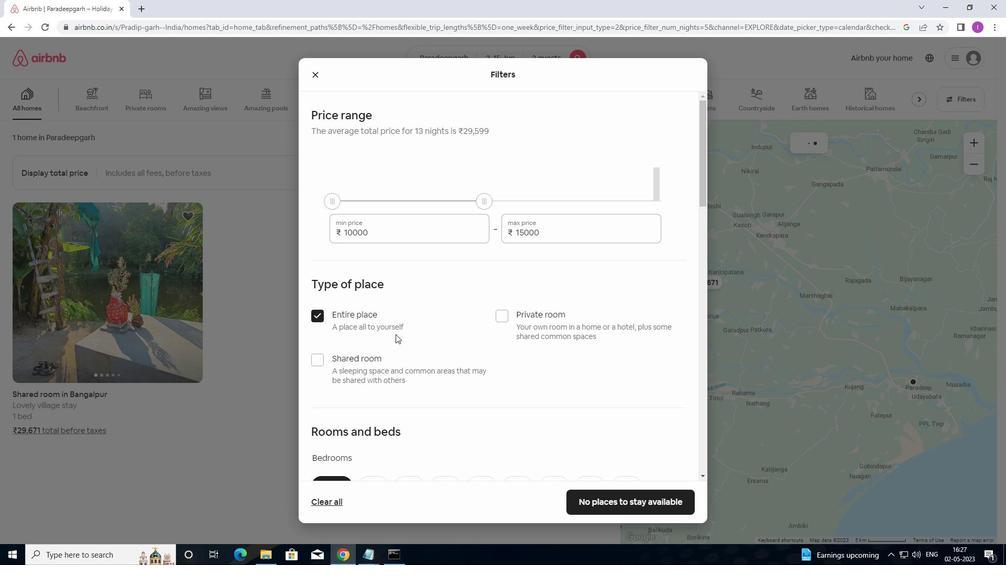 
Action: Mouse scrolled (405, 345) with delta (0, 0)
Screenshot: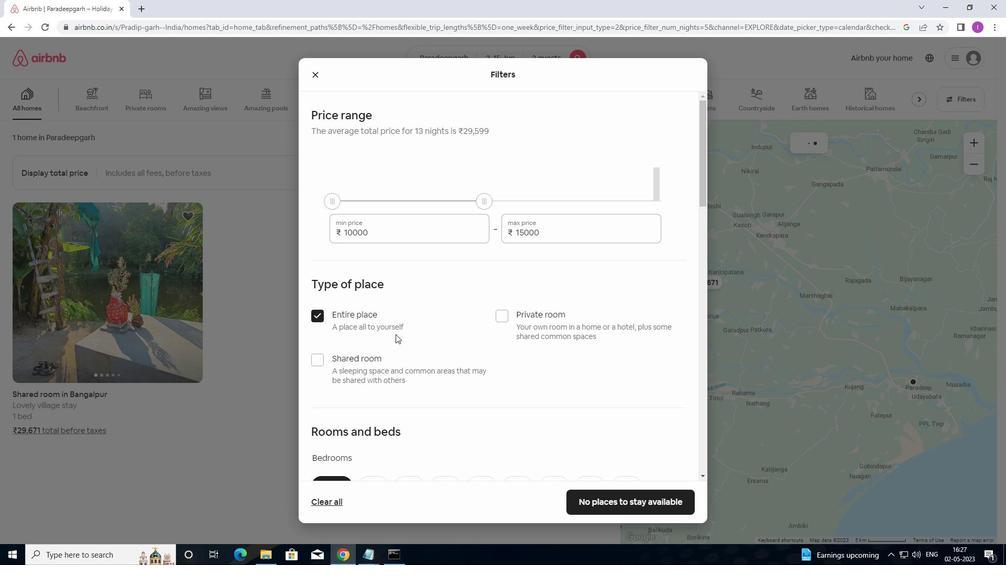 
Action: Mouse moved to (406, 346)
Screenshot: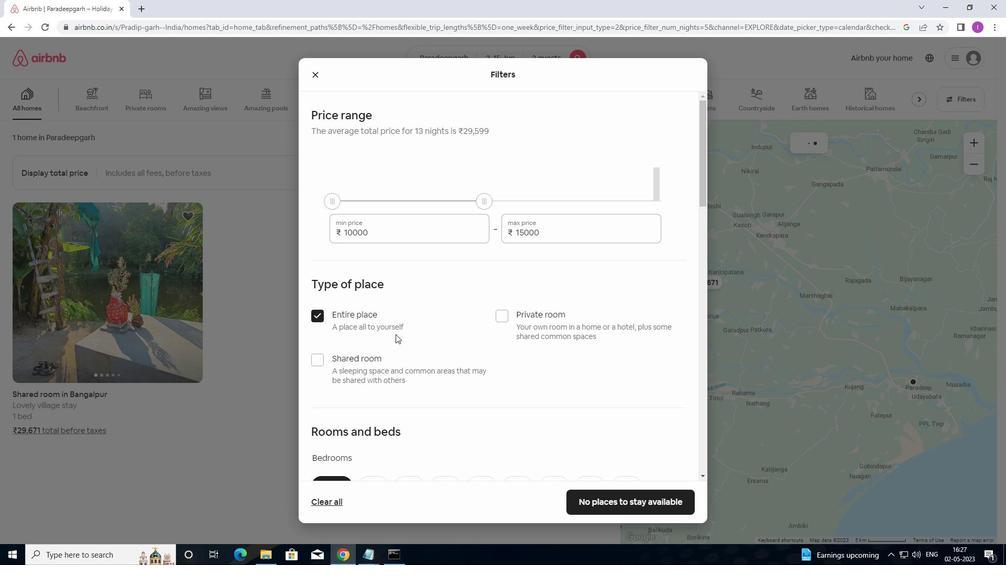 
Action: Mouse scrolled (406, 345) with delta (0, 0)
Screenshot: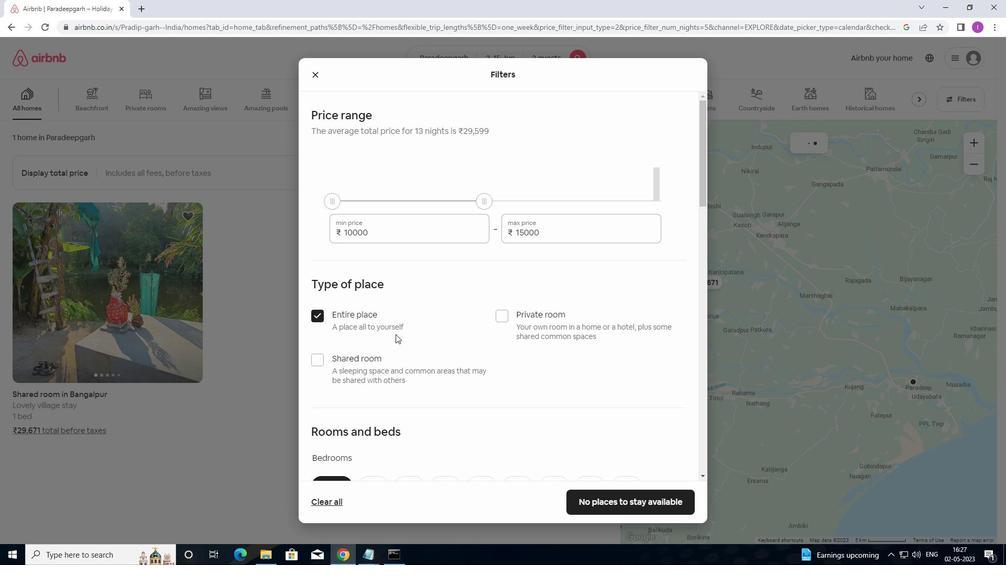 
Action: Mouse moved to (407, 347)
Screenshot: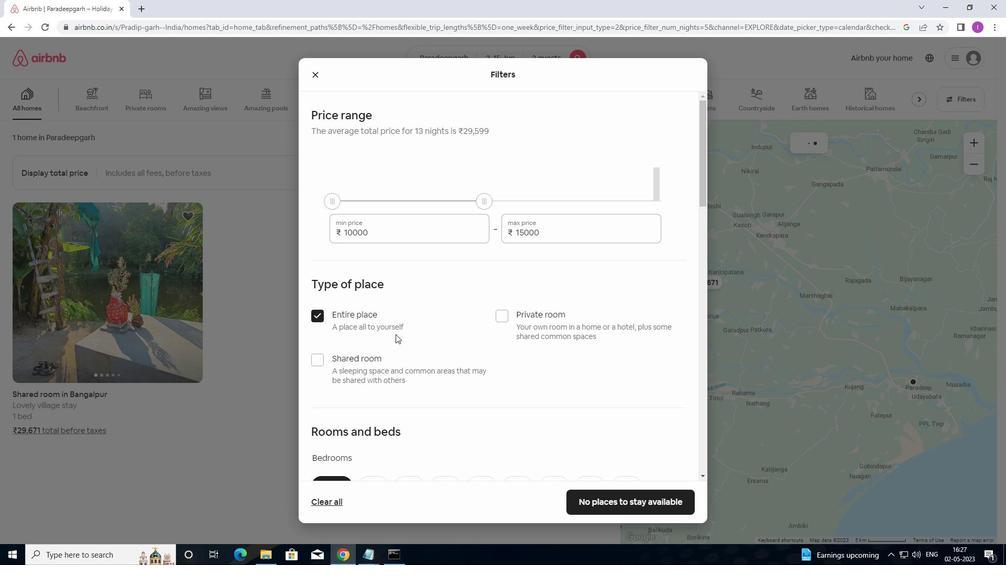 
Action: Mouse scrolled (407, 346) with delta (0, 0)
Screenshot: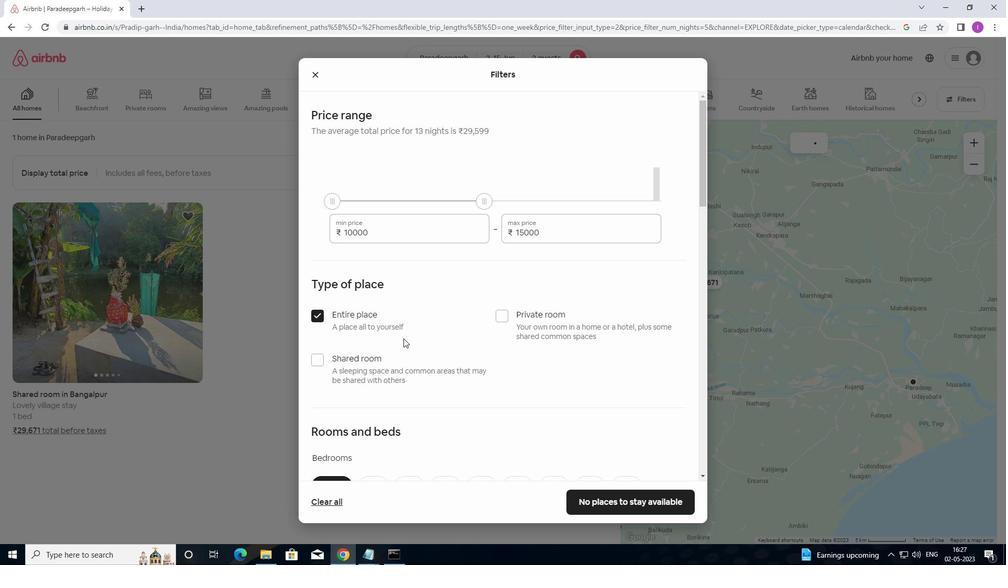 
Action: Mouse moved to (375, 276)
Screenshot: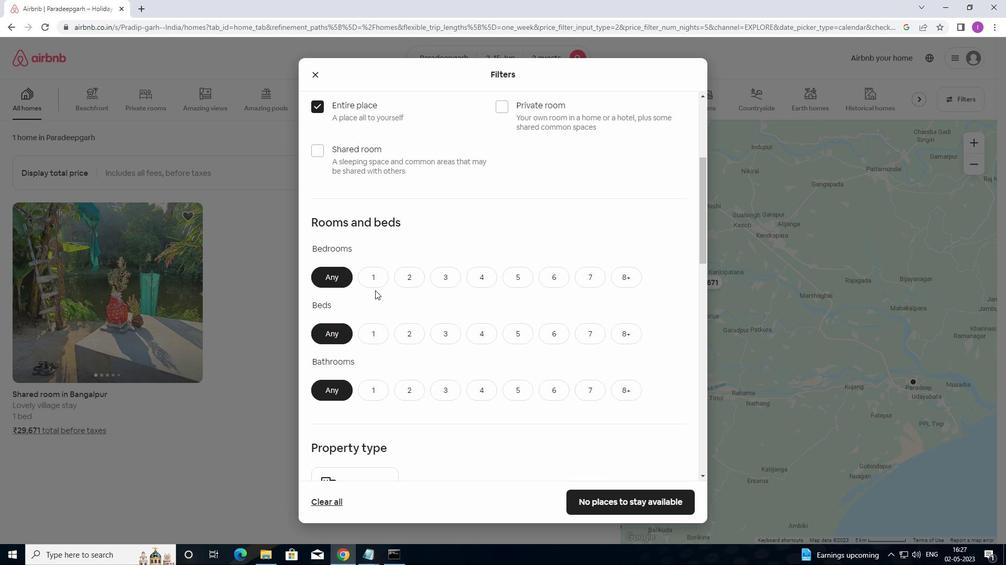 
Action: Mouse pressed left at (375, 276)
Screenshot: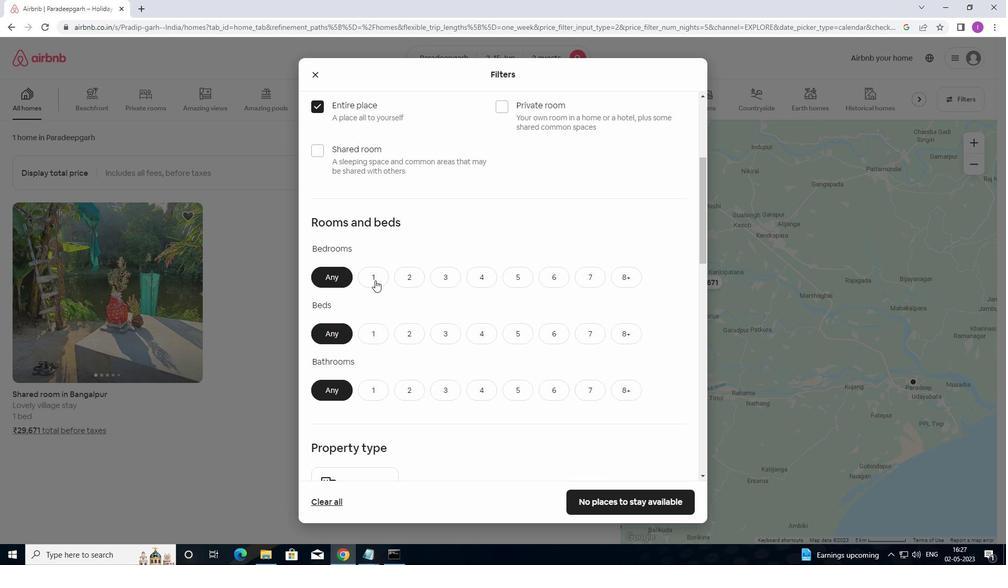 
Action: Mouse moved to (375, 331)
Screenshot: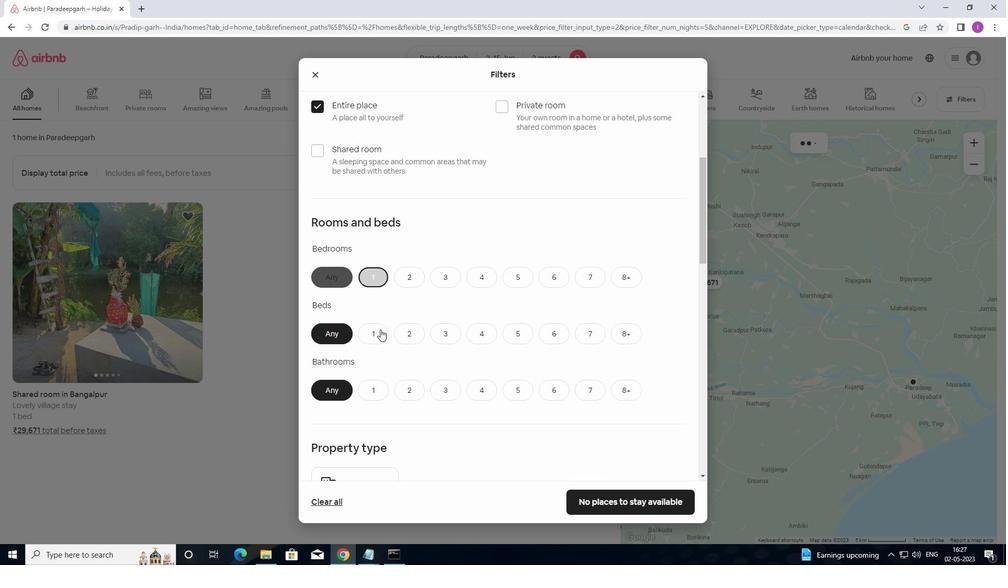 
Action: Mouse pressed left at (375, 331)
Screenshot: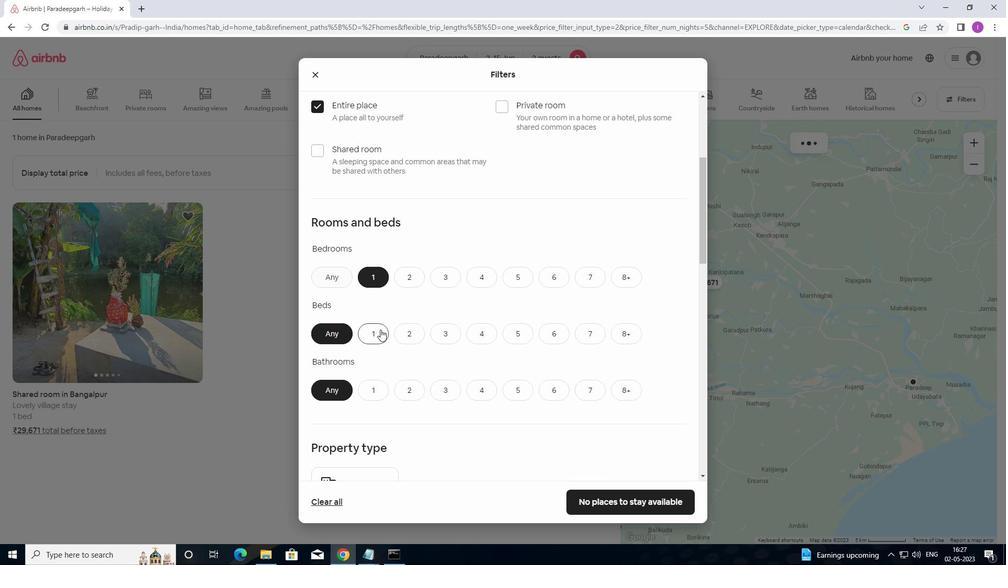 
Action: Mouse moved to (382, 391)
Screenshot: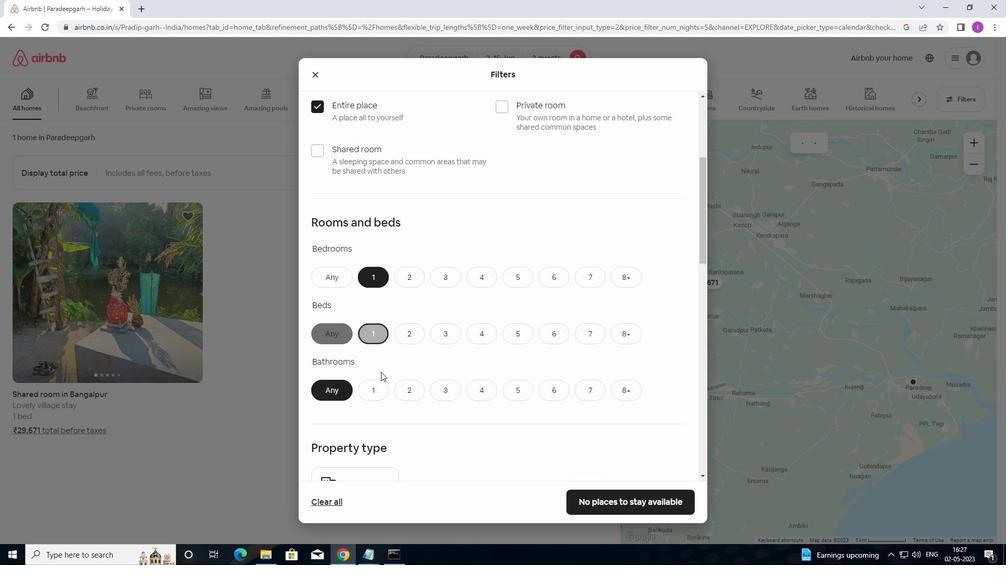 
Action: Mouse pressed left at (382, 391)
Screenshot: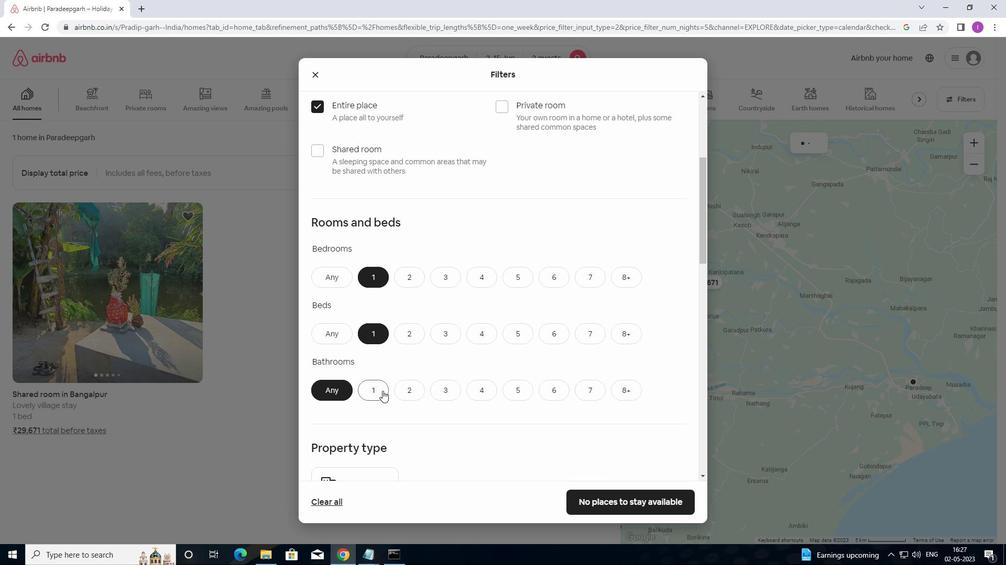 
Action: Mouse moved to (402, 376)
Screenshot: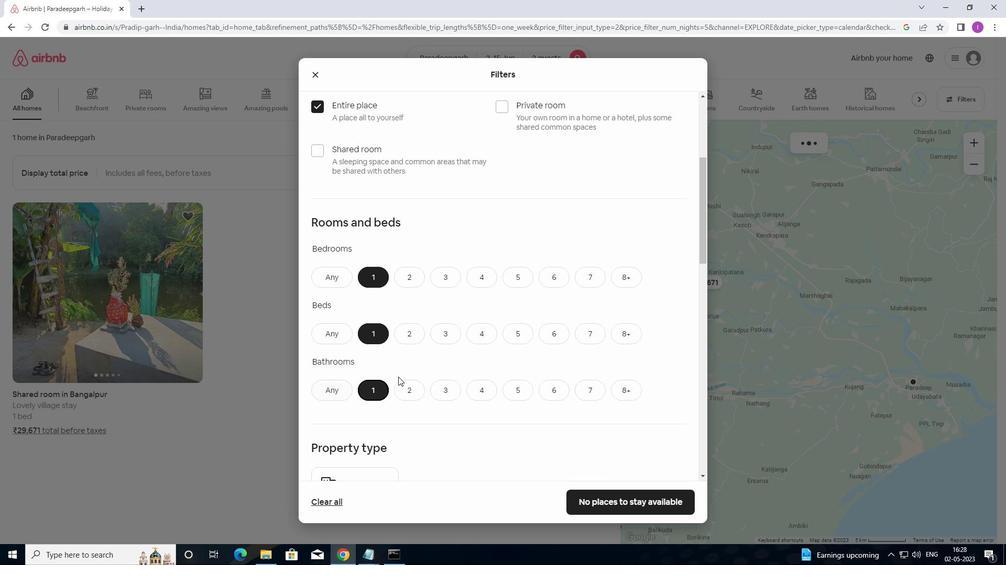 
Action: Mouse scrolled (402, 376) with delta (0, 0)
Screenshot: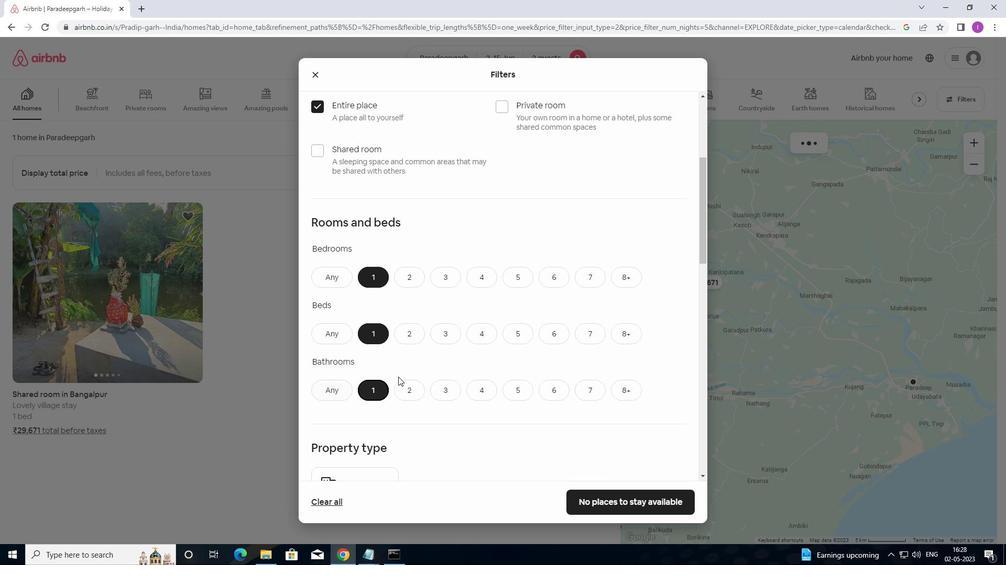 
Action: Mouse moved to (405, 377)
Screenshot: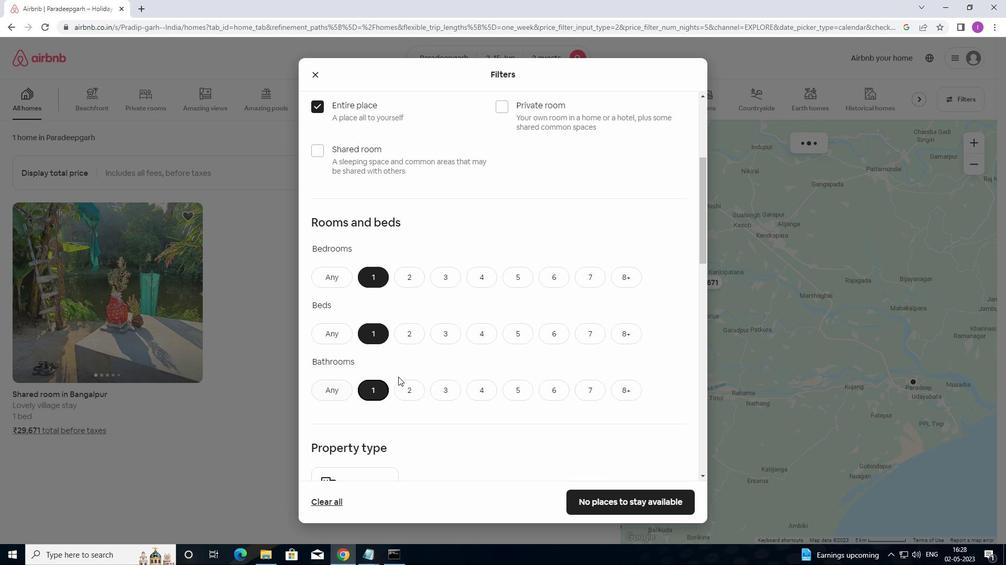 
Action: Mouse scrolled (405, 377) with delta (0, 0)
Screenshot: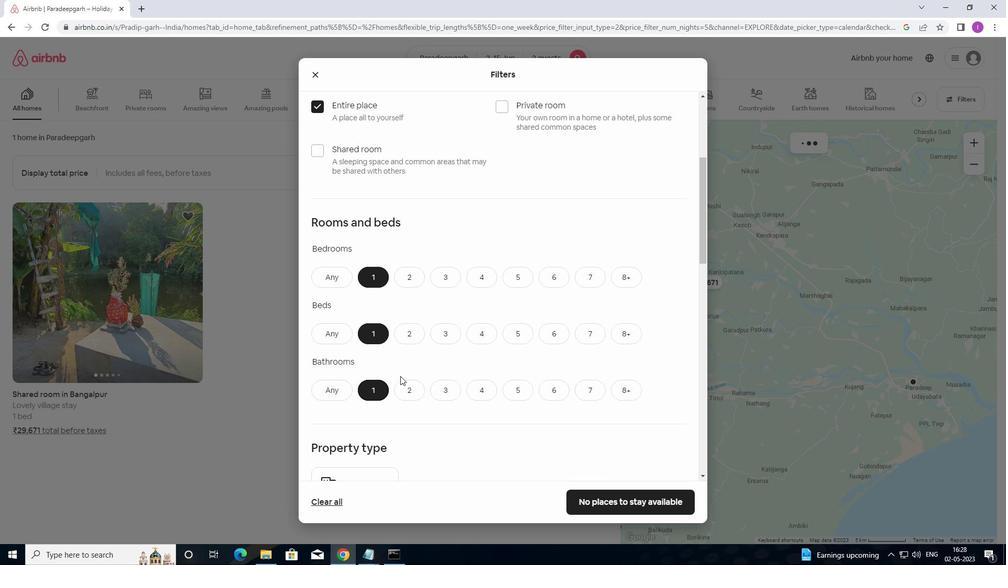 
Action: Mouse moved to (411, 369)
Screenshot: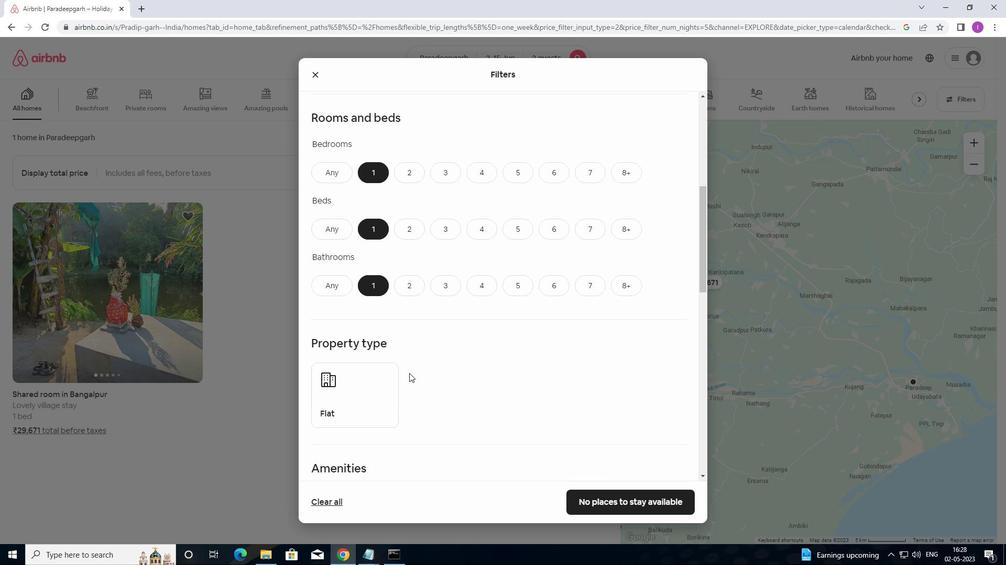 
Action: Mouse scrolled (411, 368) with delta (0, 0)
Screenshot: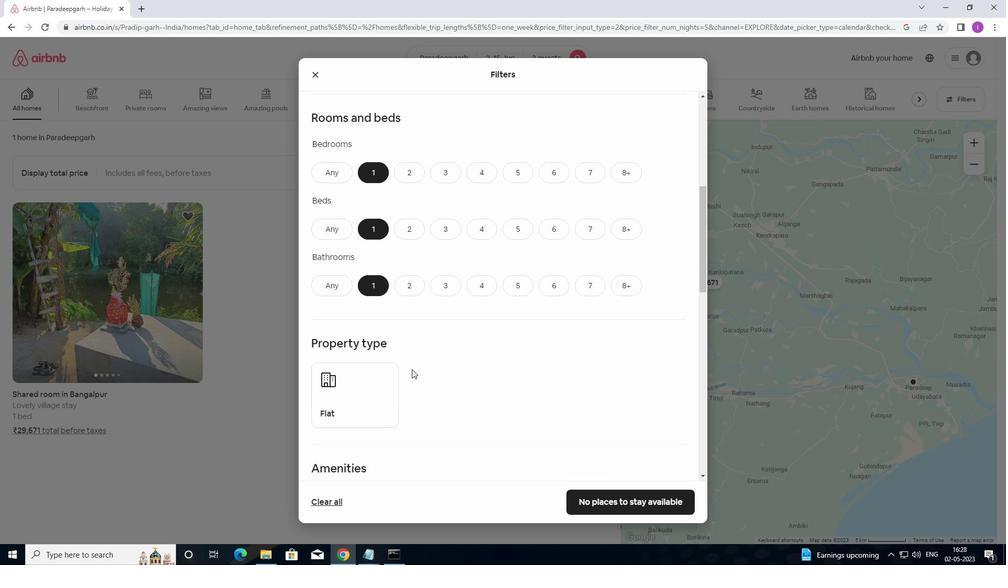 
Action: Mouse moved to (412, 369)
Screenshot: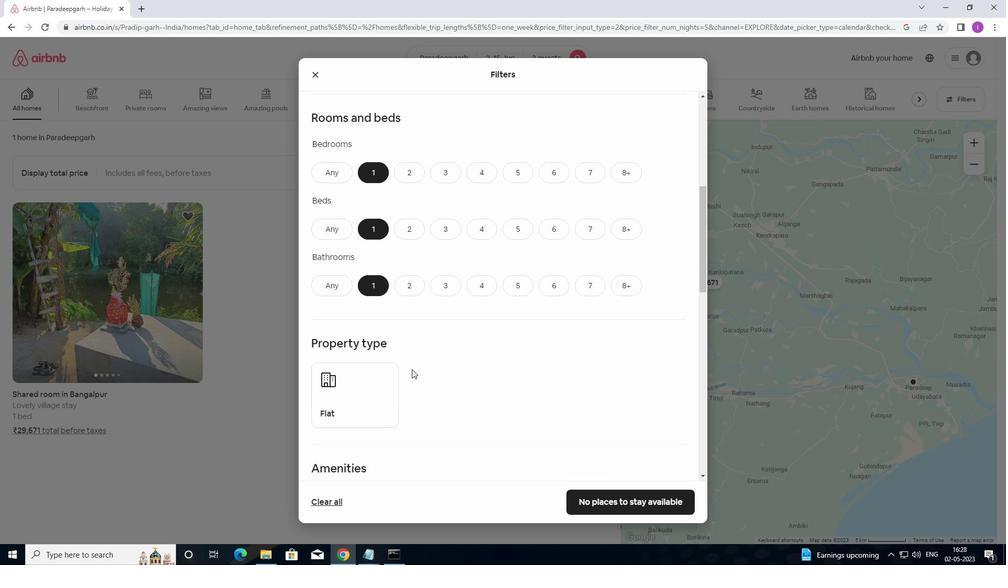 
Action: Mouse scrolled (412, 368) with delta (0, 0)
Screenshot: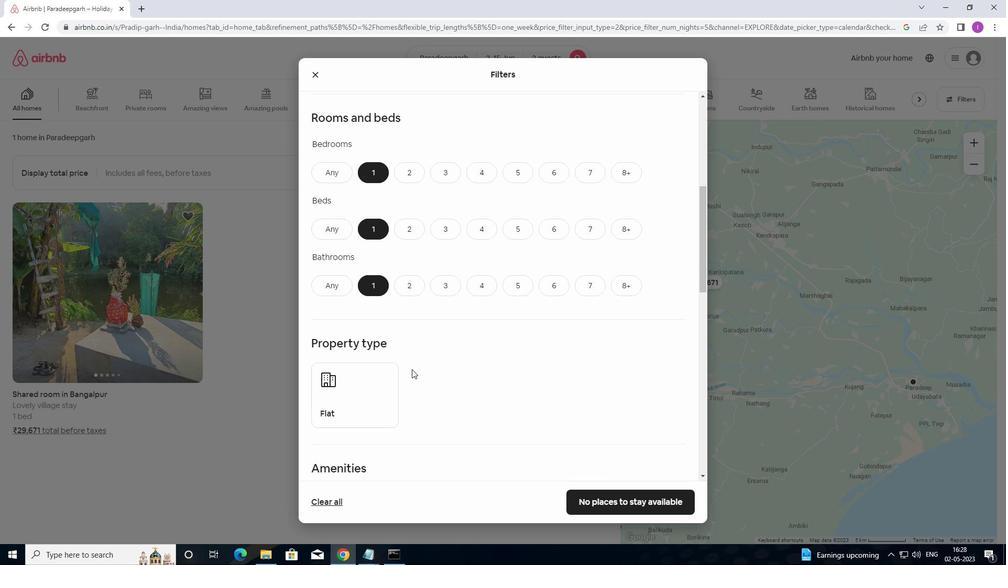 
Action: Mouse scrolled (412, 368) with delta (0, 0)
Screenshot: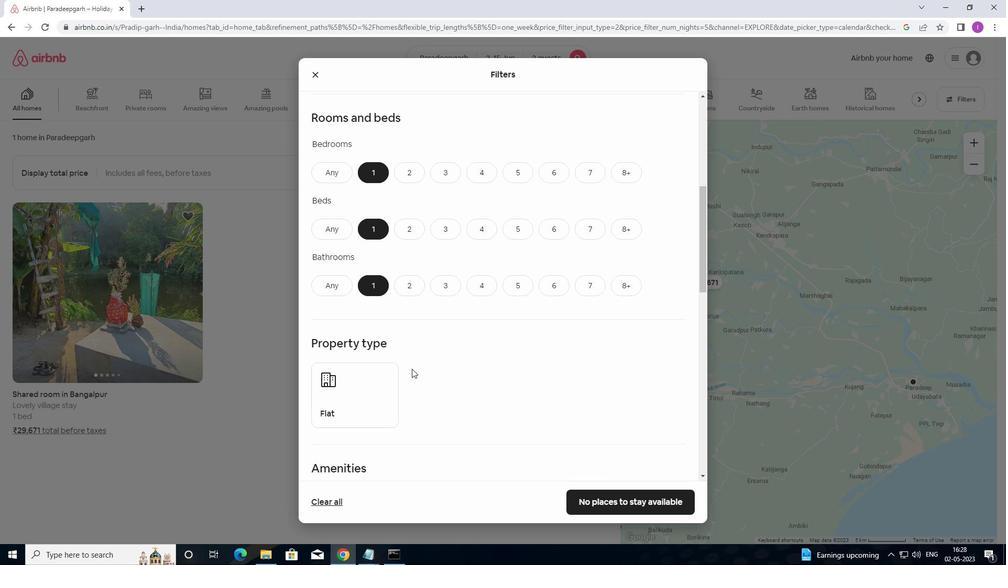 
Action: Mouse moved to (351, 260)
Screenshot: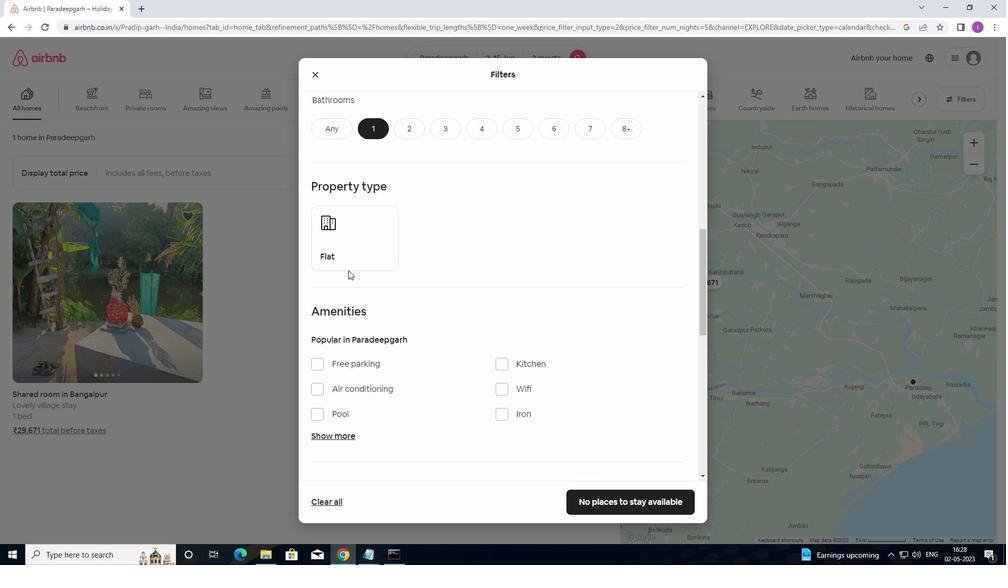 
Action: Mouse pressed left at (351, 260)
Screenshot: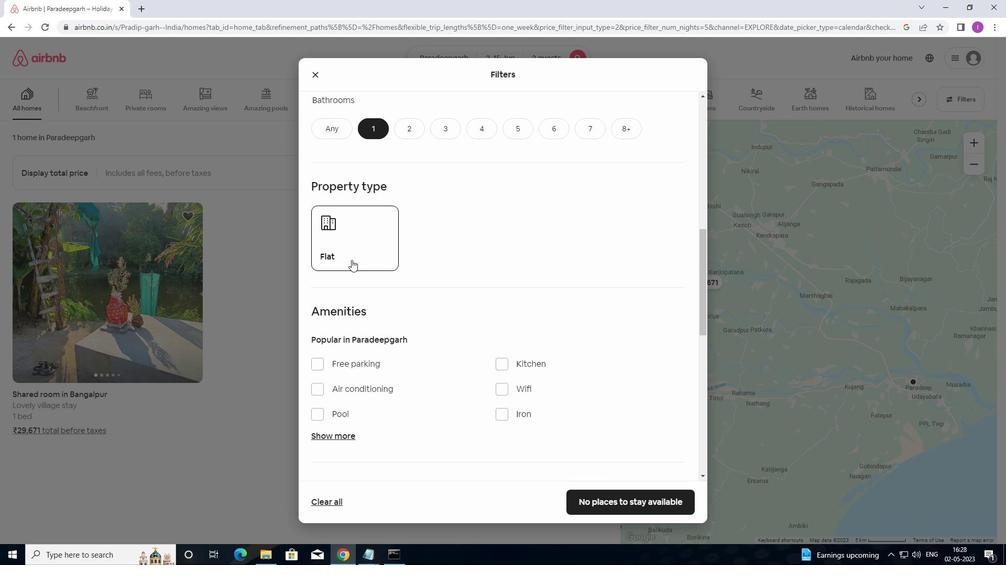 
Action: Mouse moved to (436, 310)
Screenshot: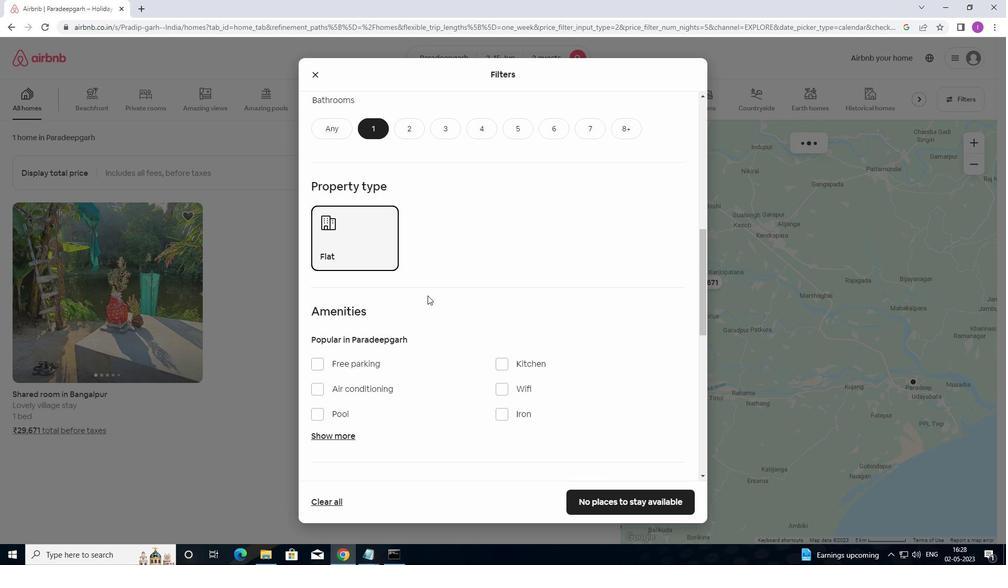 
Action: Mouse scrolled (436, 310) with delta (0, 0)
Screenshot: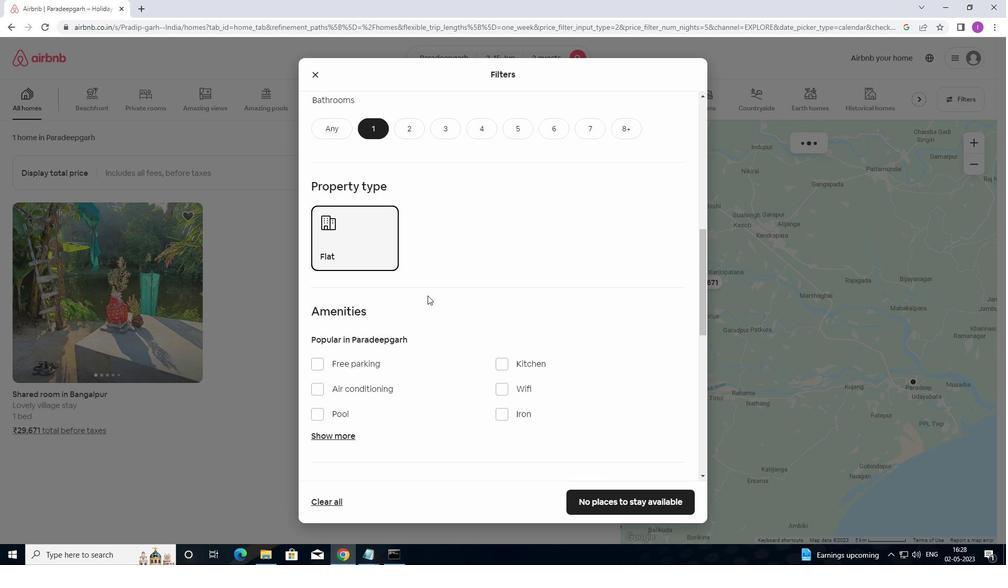 
Action: Mouse scrolled (436, 310) with delta (0, 0)
Screenshot: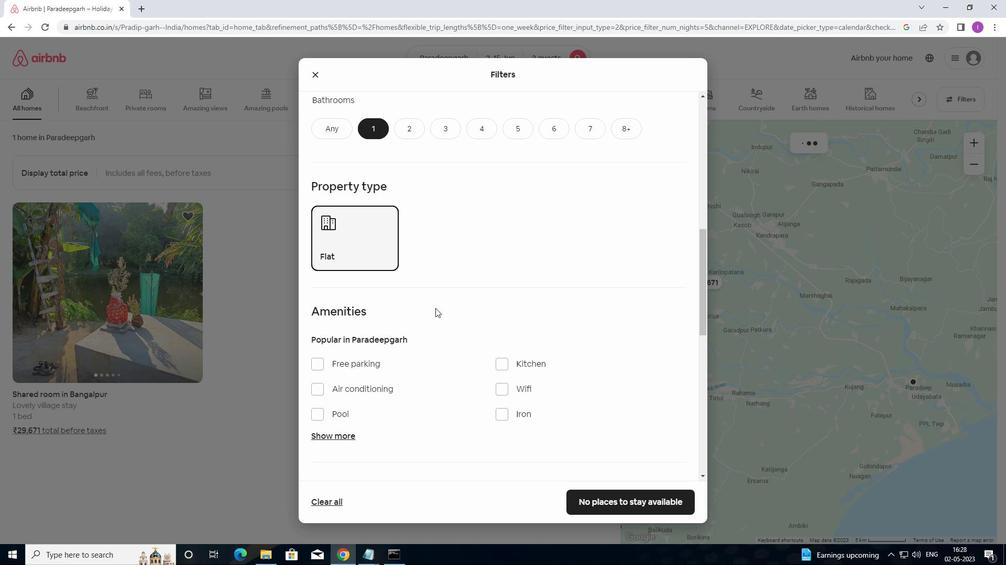 
Action: Mouse moved to (436, 309)
Screenshot: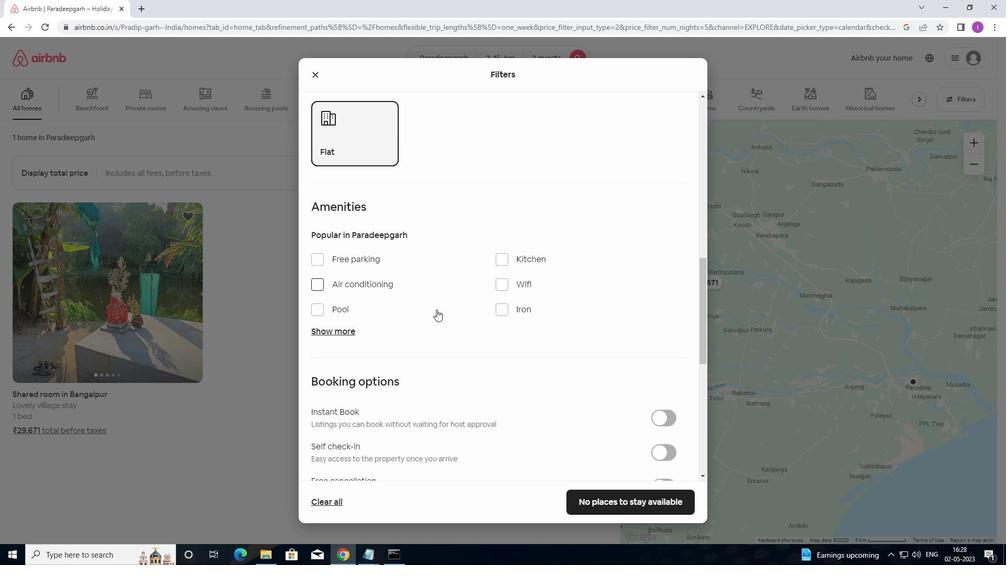 
Action: Mouse scrolled (436, 308) with delta (0, 0)
Screenshot: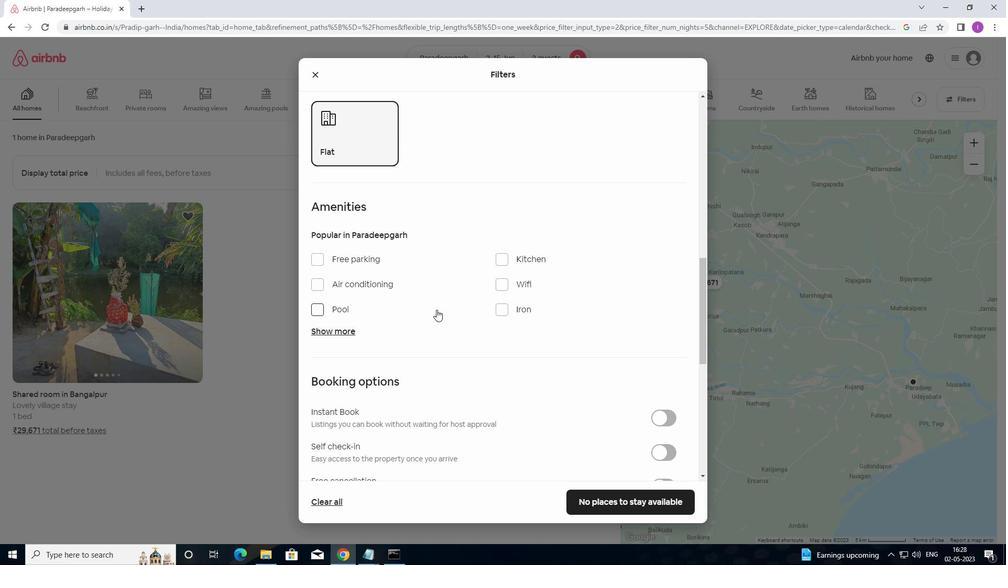 
Action: Mouse scrolled (436, 308) with delta (0, 0)
Screenshot: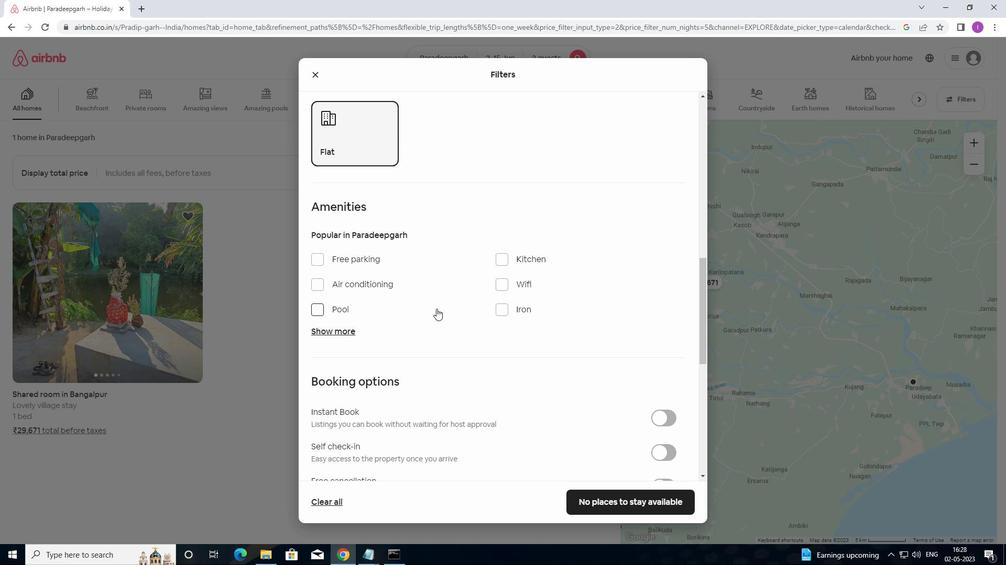 
Action: Mouse moved to (674, 347)
Screenshot: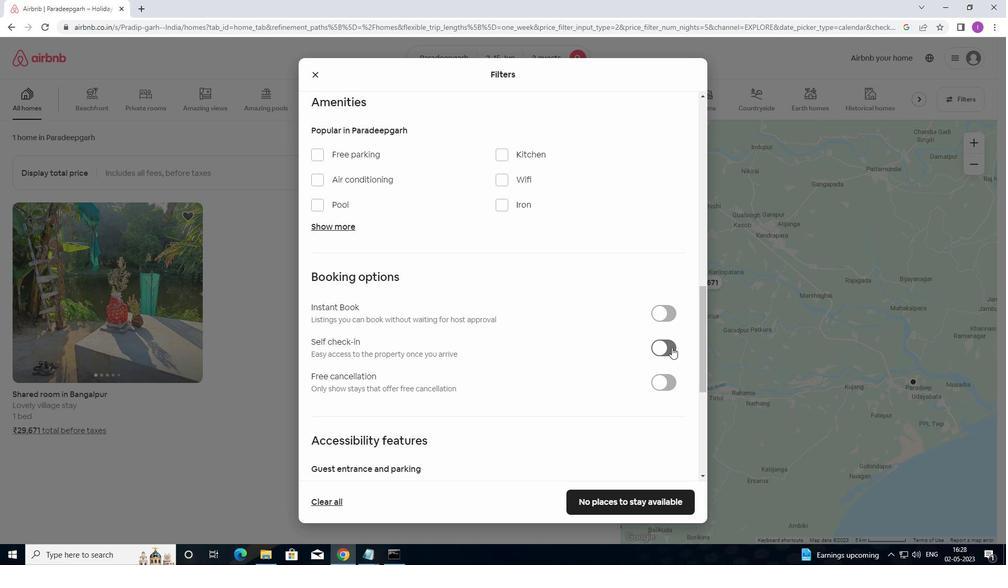 
Action: Mouse pressed left at (674, 347)
Screenshot: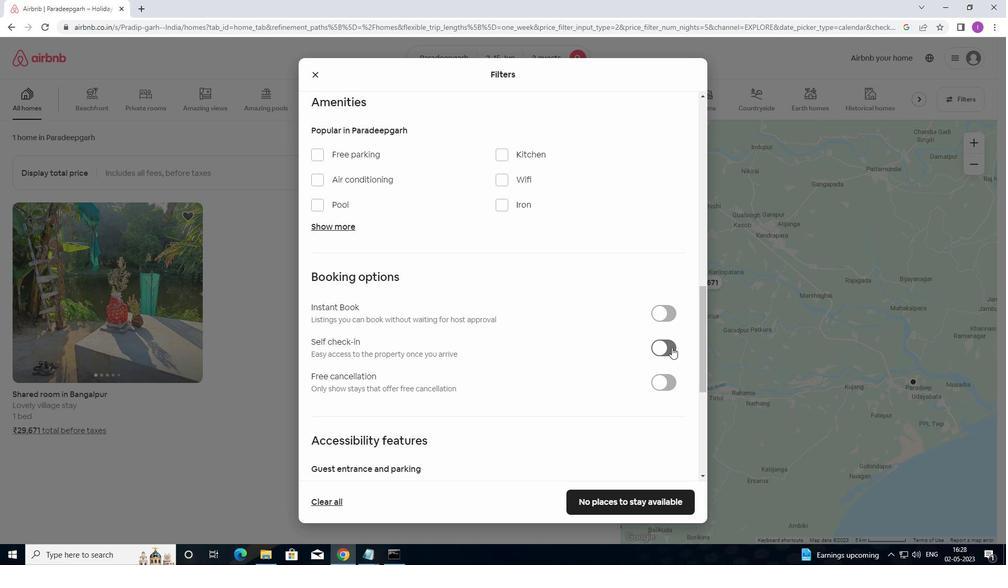 
Action: Mouse moved to (680, 339)
Screenshot: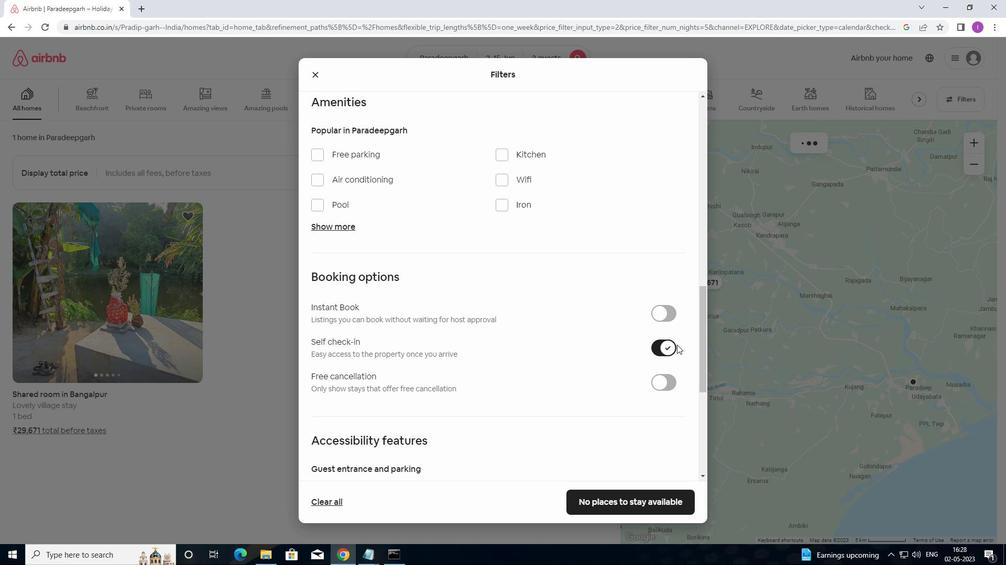 
Action: Mouse scrolled (680, 338) with delta (0, 0)
Screenshot: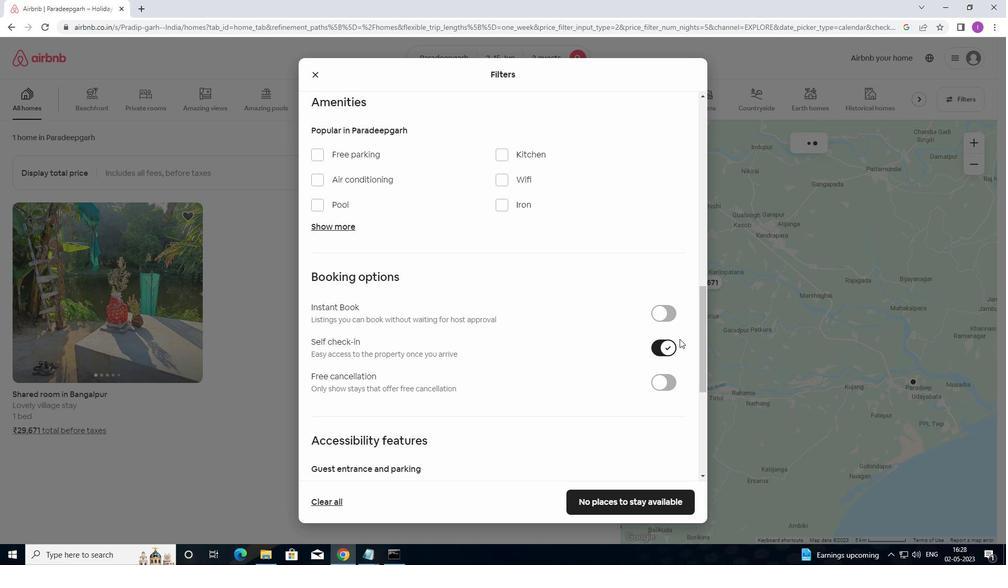 
Action: Mouse moved to (680, 339)
Screenshot: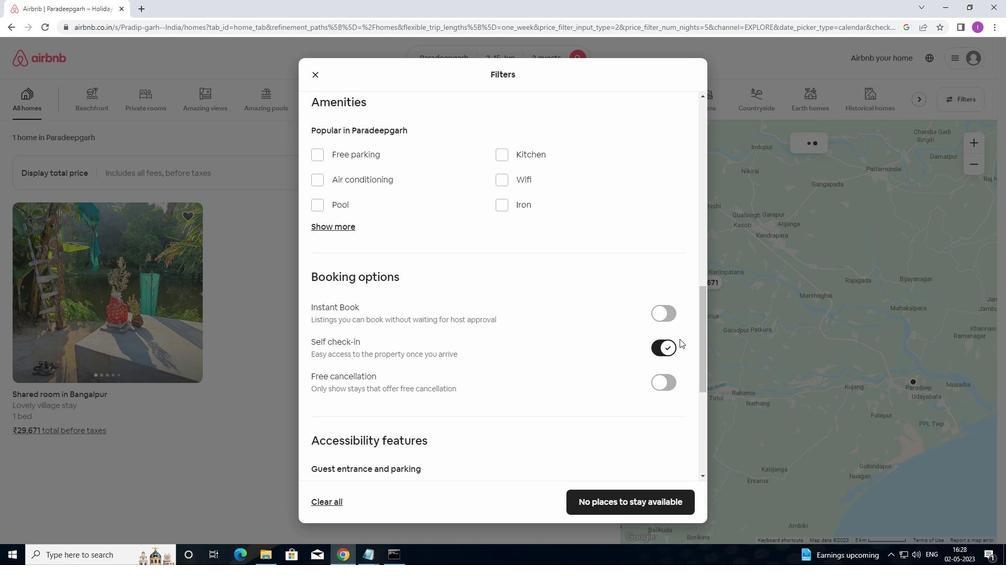 
Action: Mouse scrolled (680, 338) with delta (0, 0)
Screenshot: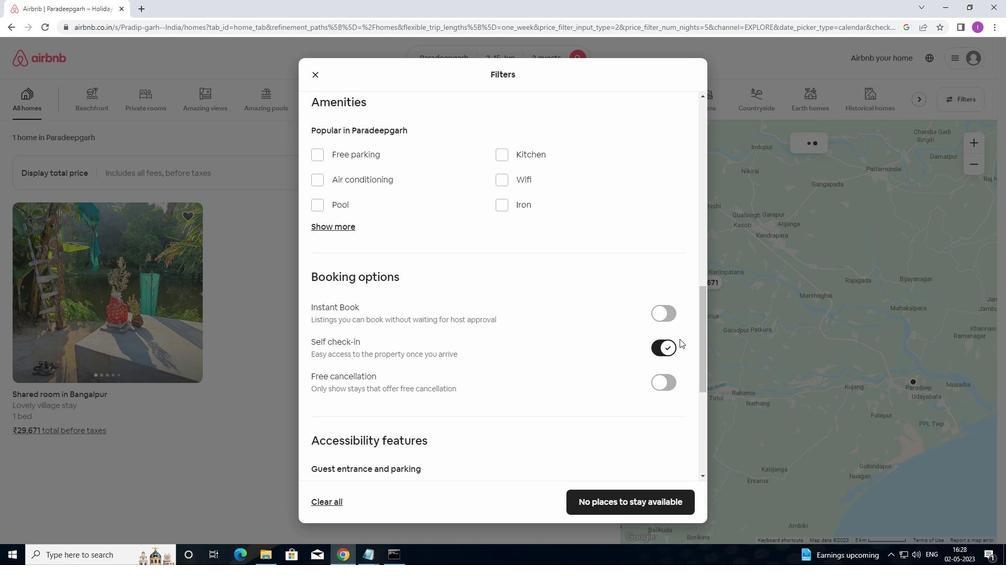 
Action: Mouse scrolled (680, 338) with delta (0, 0)
Screenshot: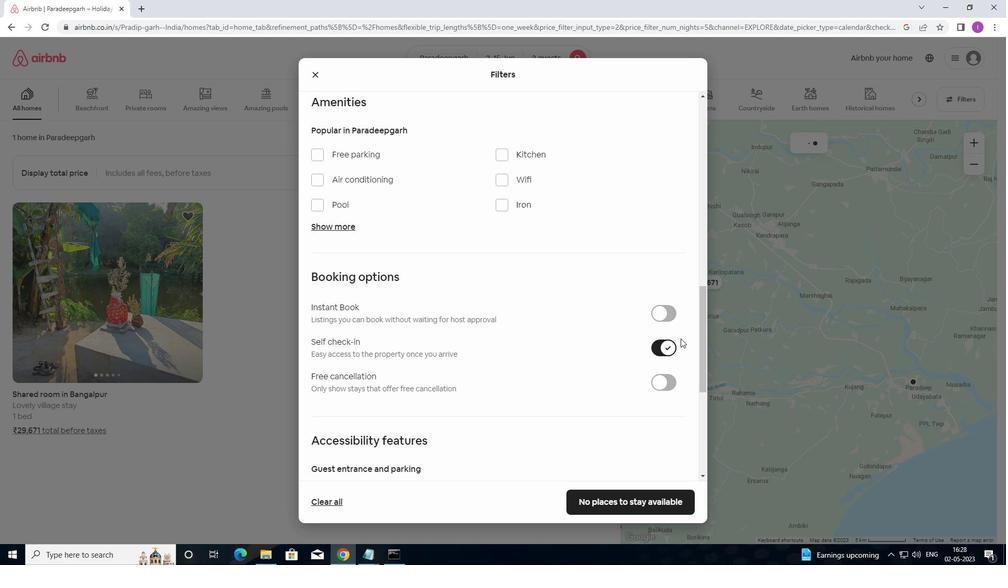 
Action: Mouse moved to (640, 338)
Screenshot: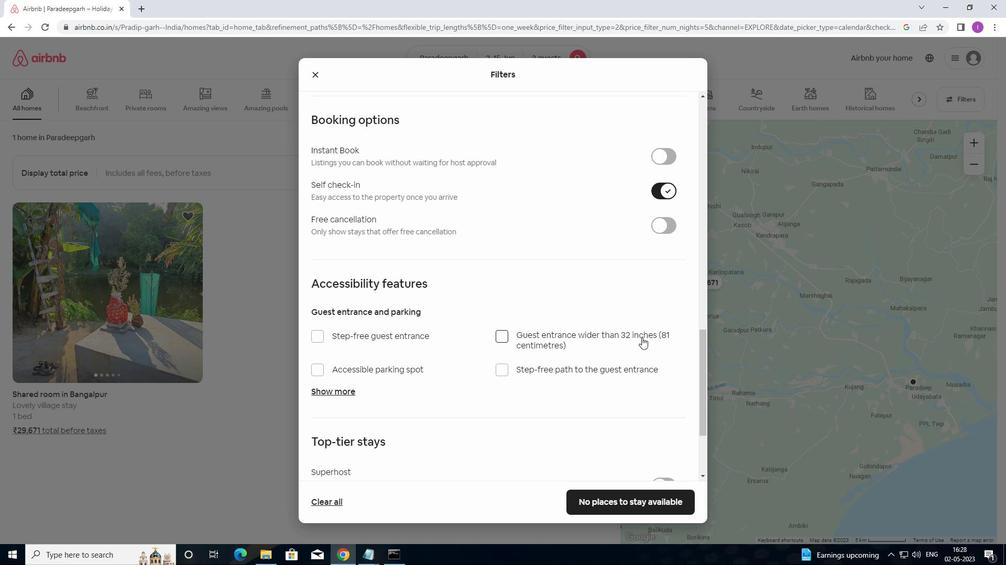 
Action: Mouse scrolled (640, 337) with delta (0, 0)
Screenshot: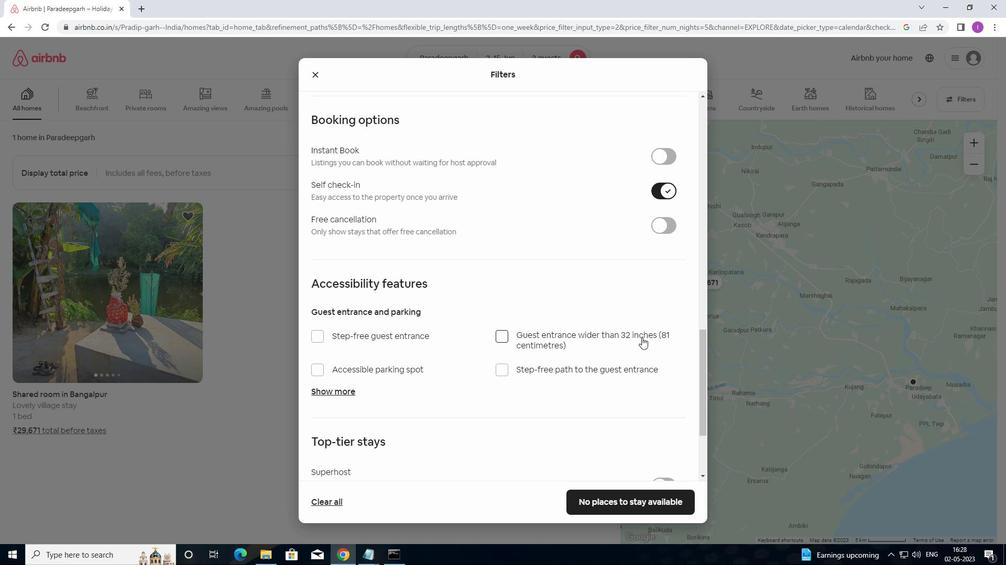 
Action: Mouse moved to (639, 338)
Screenshot: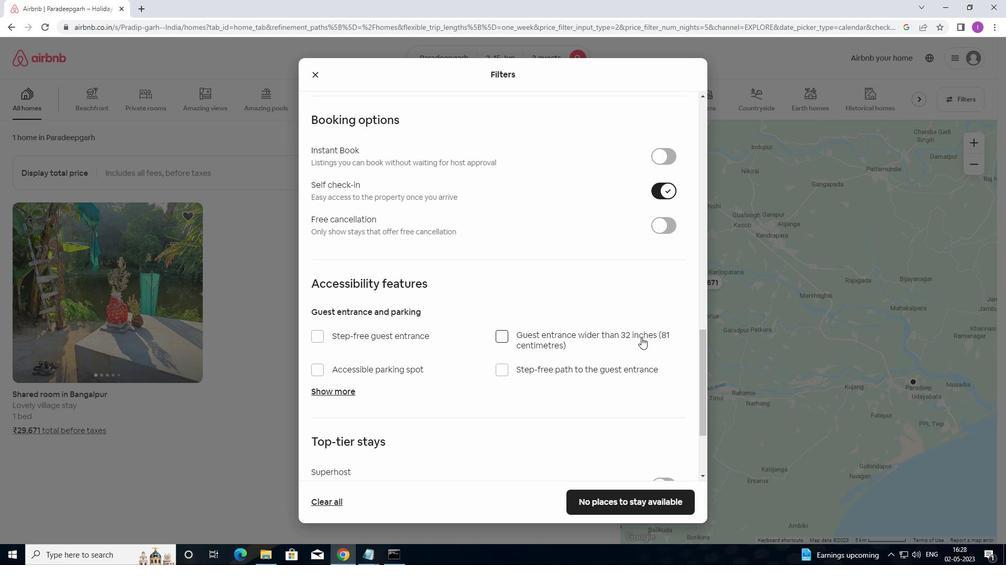 
Action: Mouse scrolled (639, 337) with delta (0, 0)
Screenshot: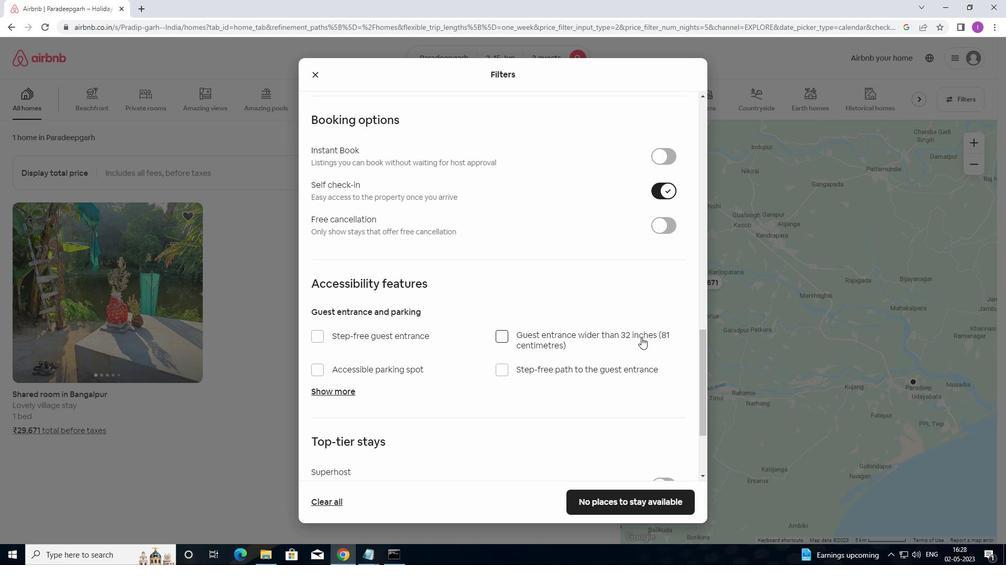 
Action: Mouse moved to (638, 338)
Screenshot: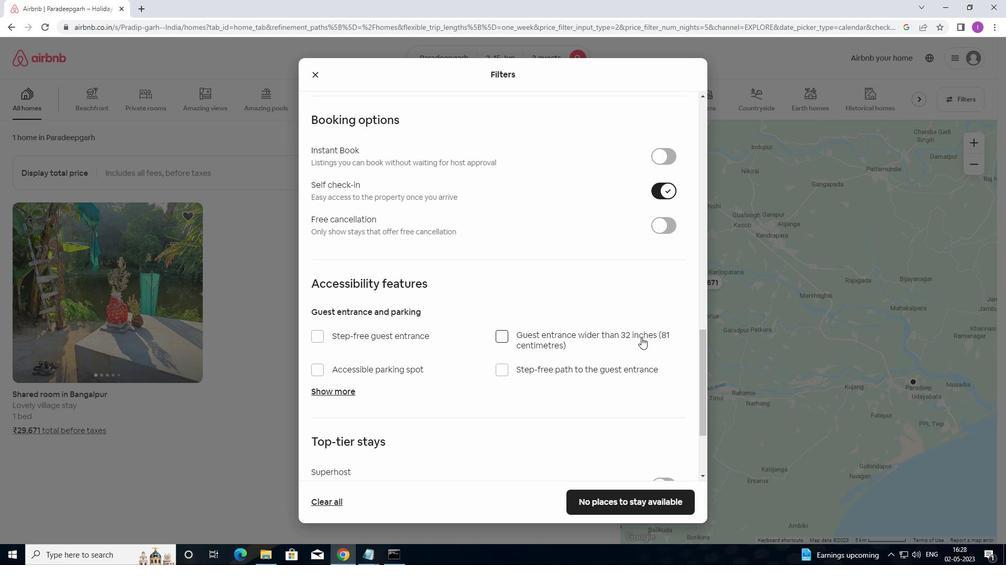 
Action: Mouse scrolled (638, 337) with delta (0, 0)
Screenshot: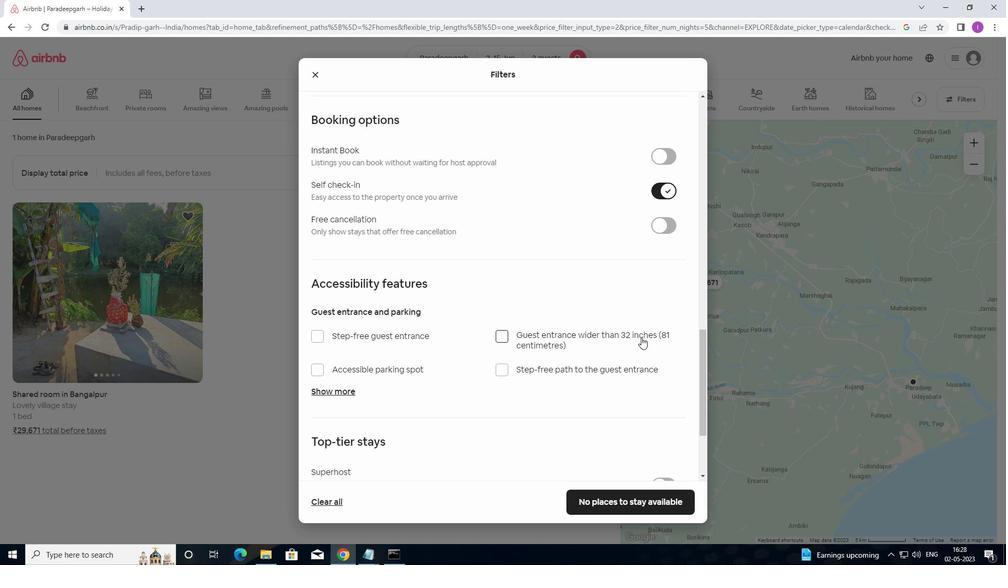 
Action: Mouse moved to (631, 339)
Screenshot: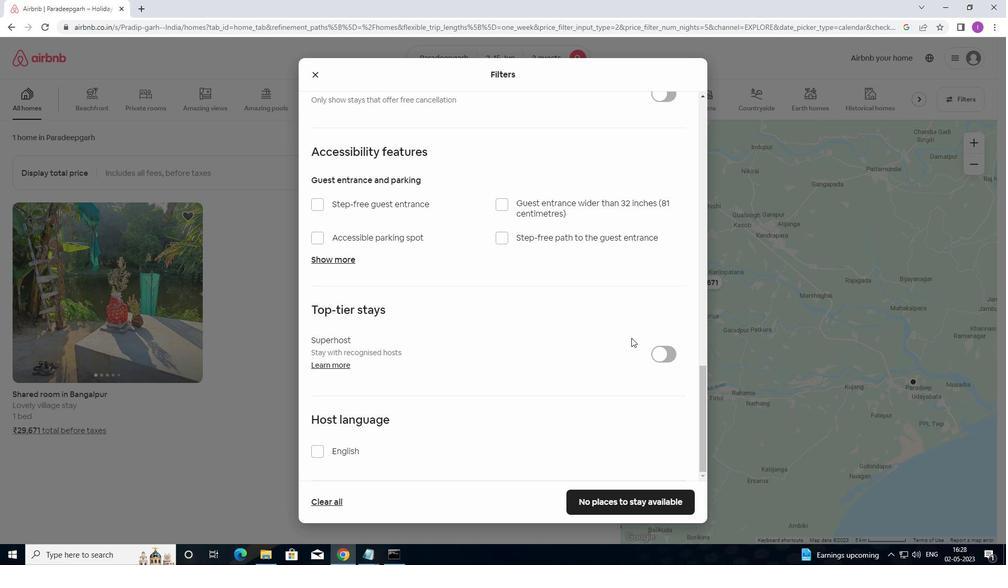
Action: Mouse scrolled (631, 338) with delta (0, 0)
Screenshot: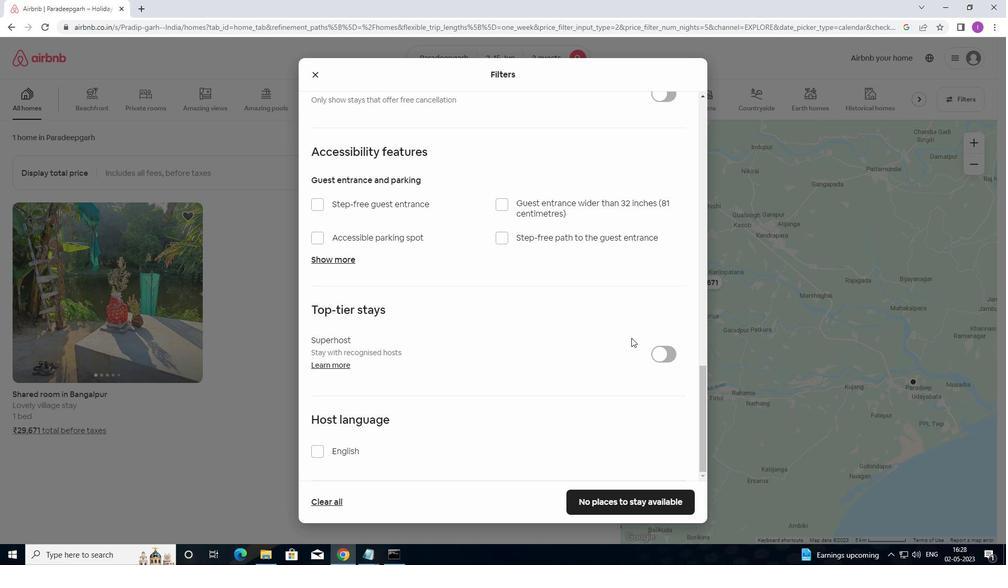 
Action: Mouse moved to (631, 341)
Screenshot: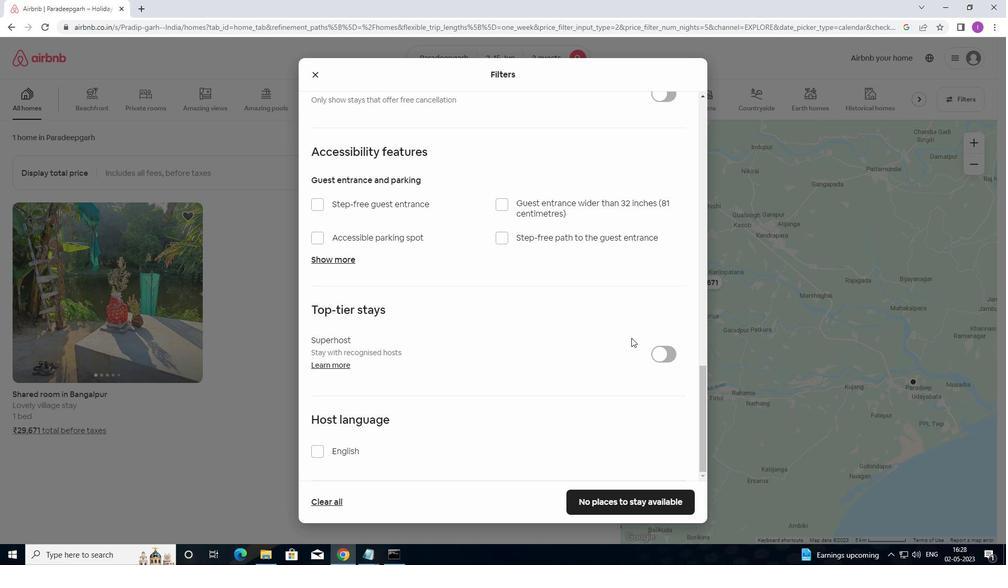 
Action: Mouse scrolled (631, 340) with delta (0, 0)
Screenshot: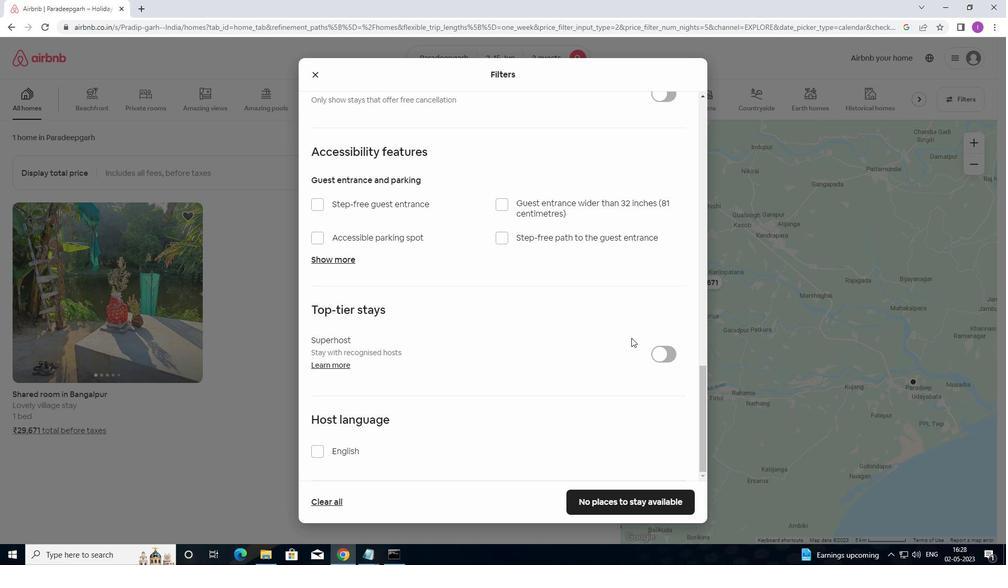 
Action: Mouse scrolled (631, 340) with delta (0, 0)
Screenshot: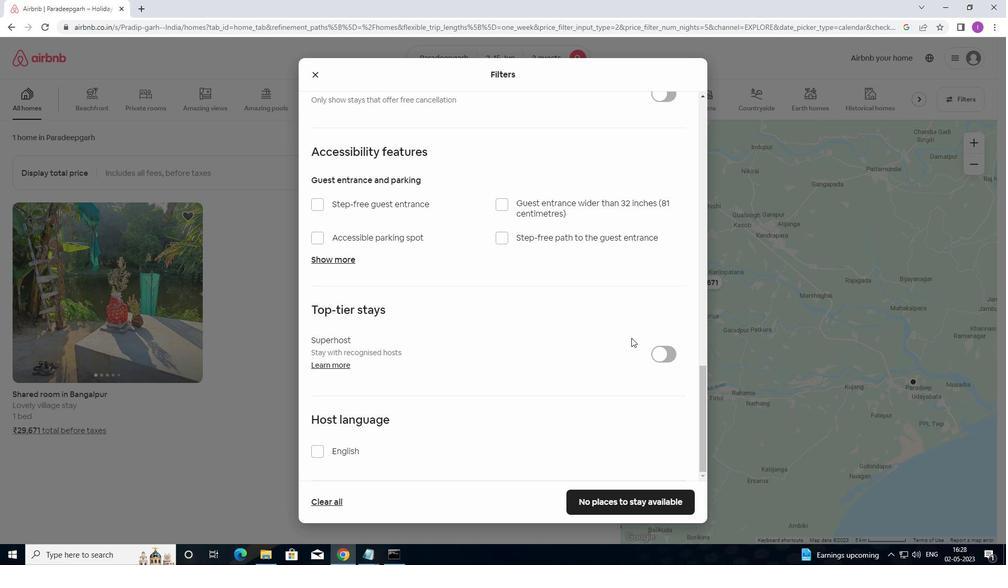 
Action: Mouse scrolled (631, 340) with delta (0, 0)
Screenshot: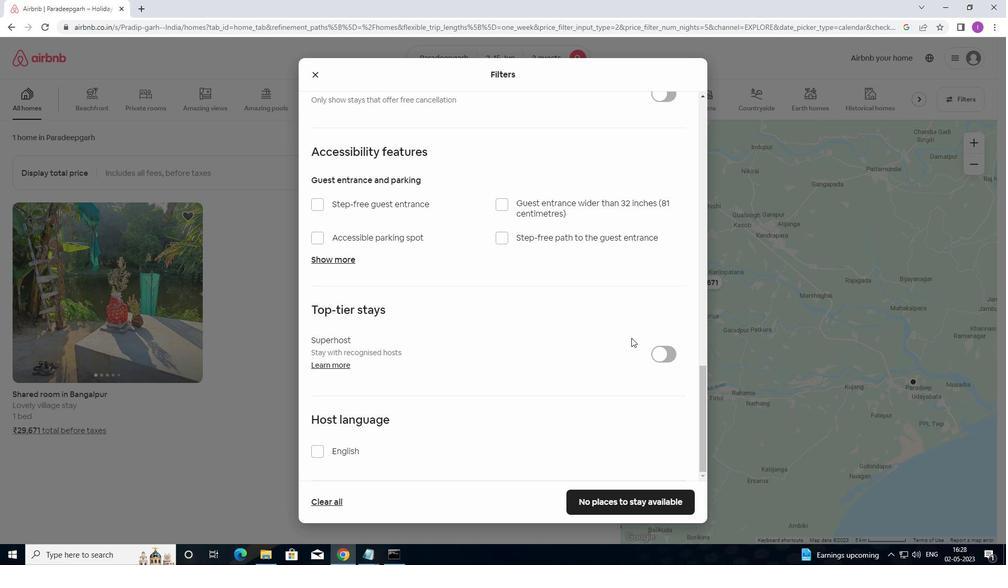 
Action: Mouse moved to (321, 454)
Screenshot: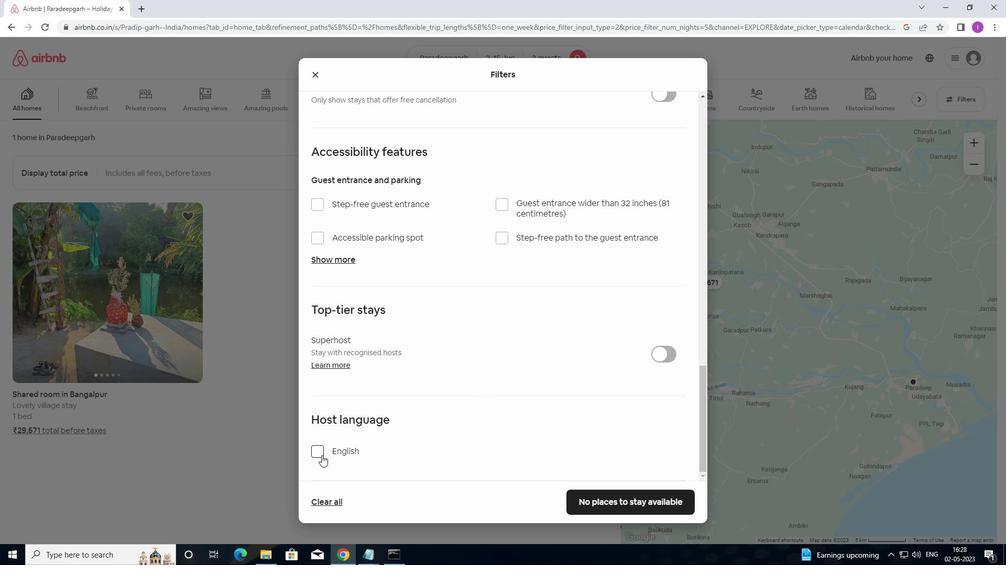 
Action: Mouse pressed left at (321, 454)
Screenshot: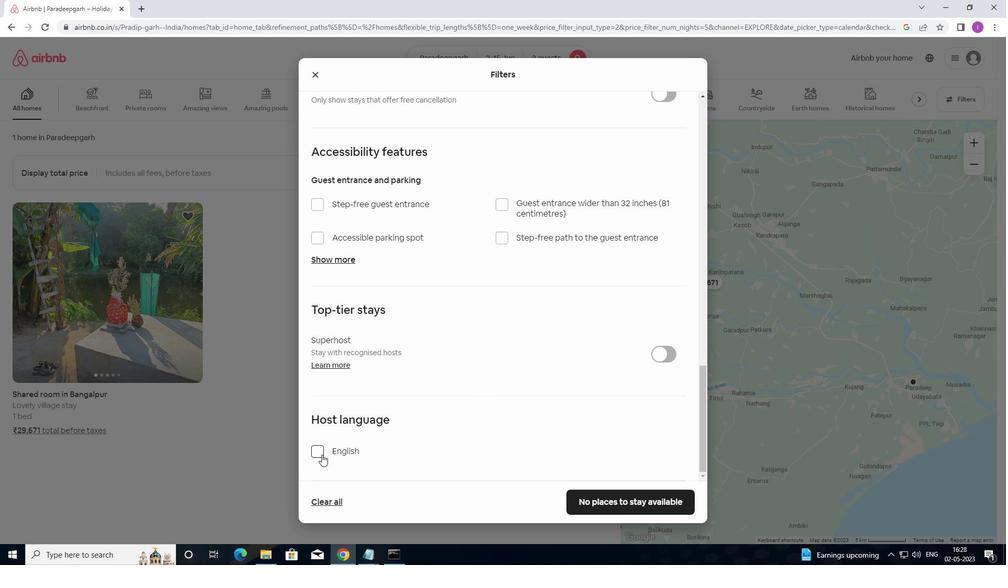 
Action: Mouse moved to (316, 449)
Screenshot: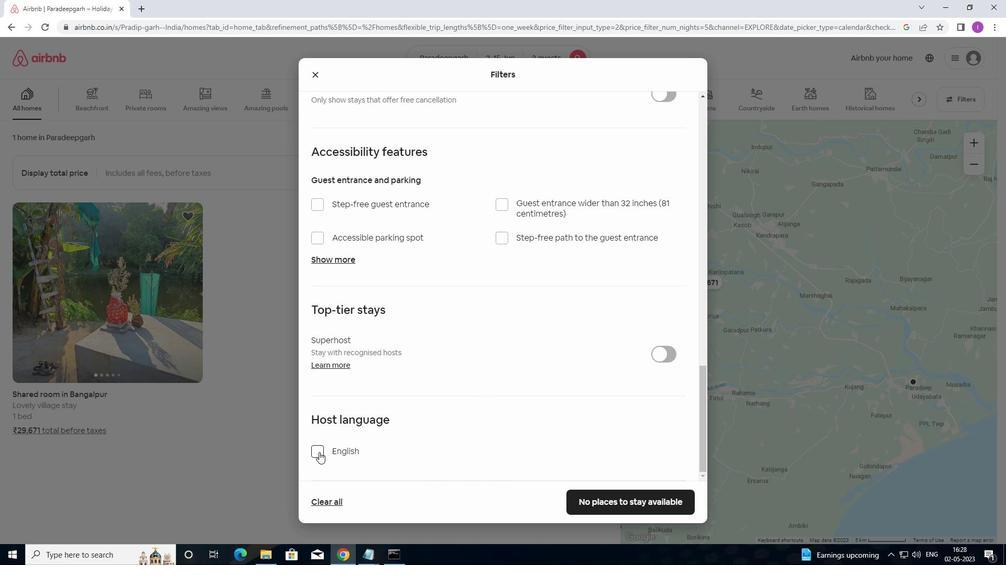 
Action: Mouse pressed left at (316, 449)
Screenshot: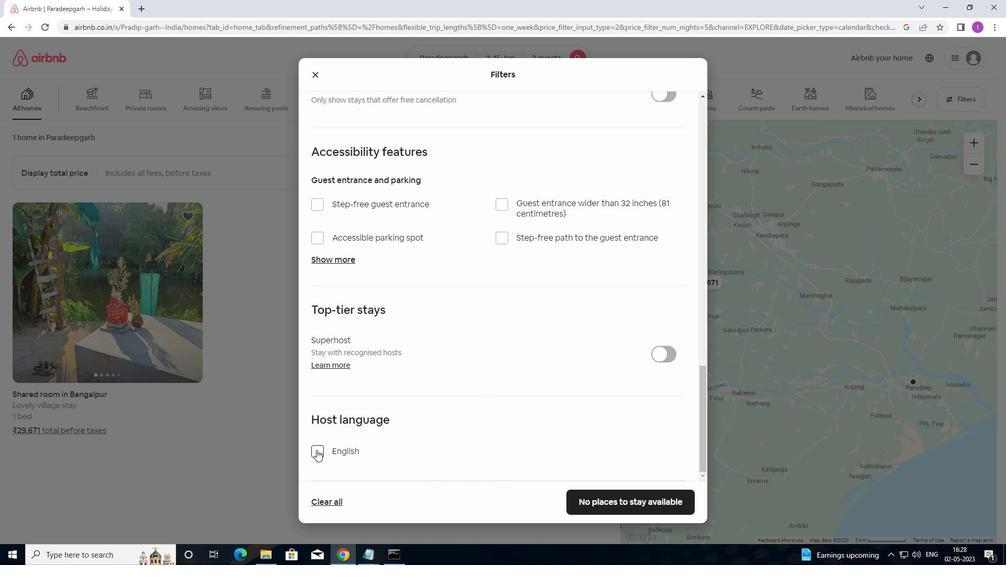
Action: Mouse moved to (323, 451)
Screenshot: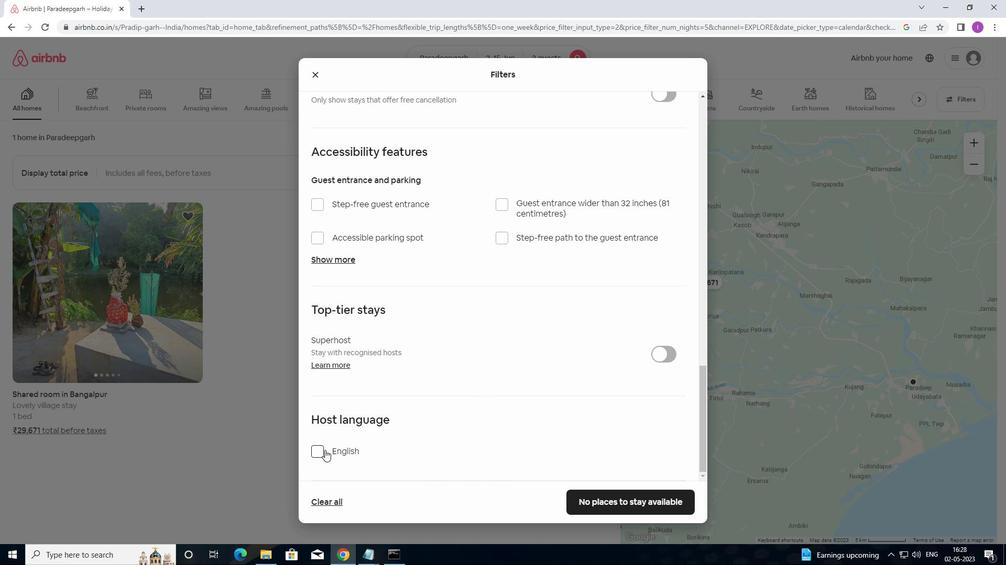 
Action: Mouse pressed left at (323, 451)
Screenshot: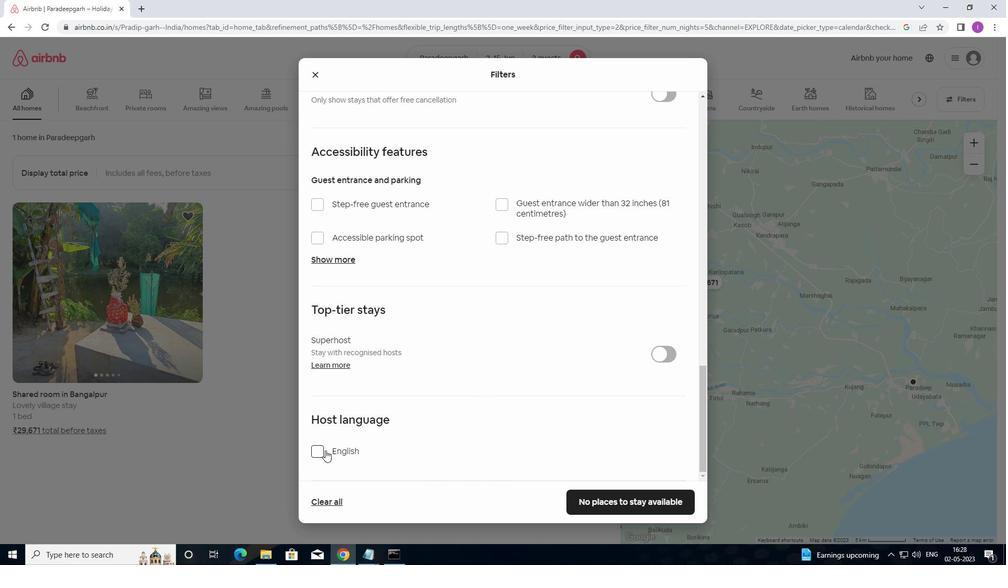 
Action: Mouse moved to (584, 506)
Screenshot: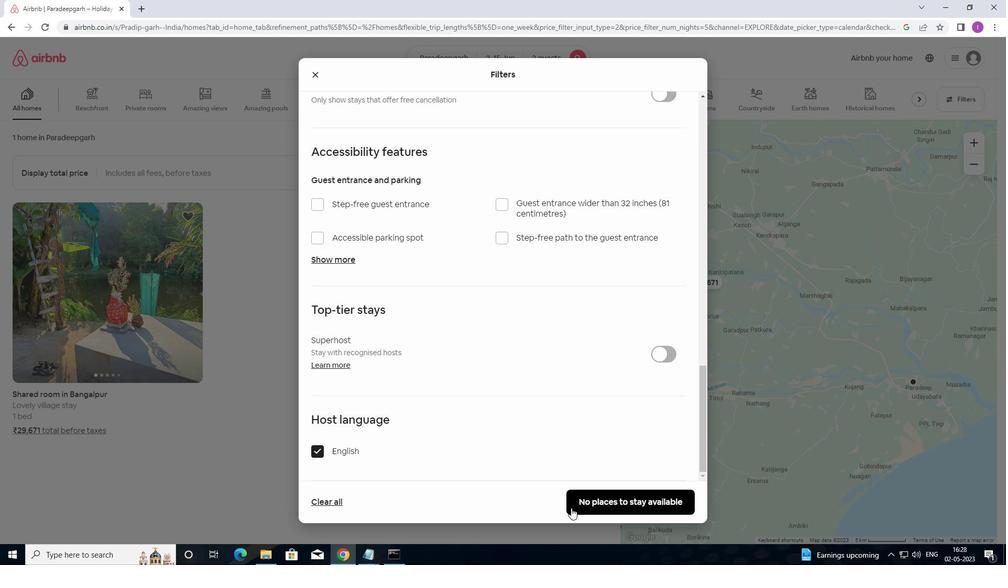 
Action: Mouse pressed left at (584, 506)
Screenshot: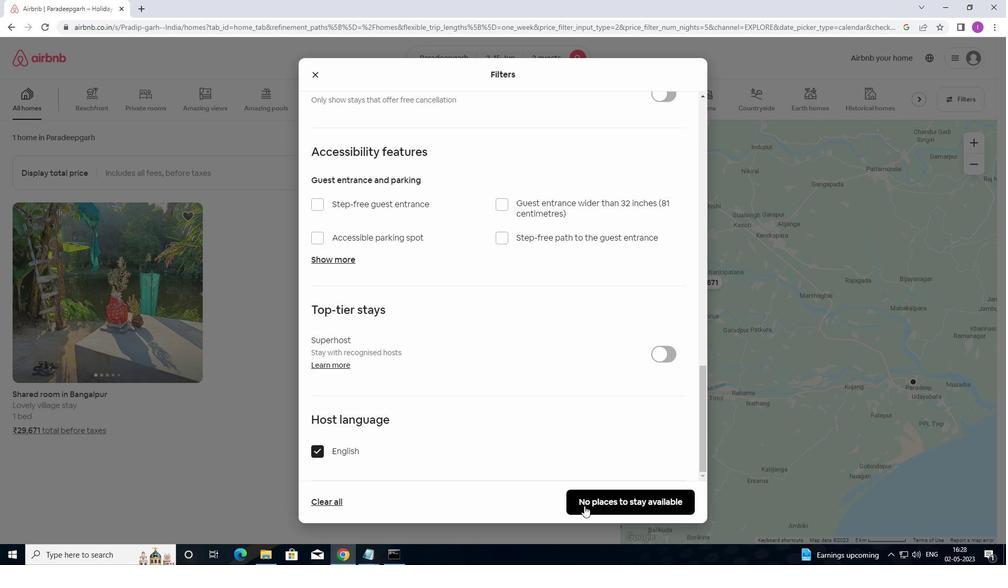 
Action: Mouse moved to (583, 491)
Screenshot: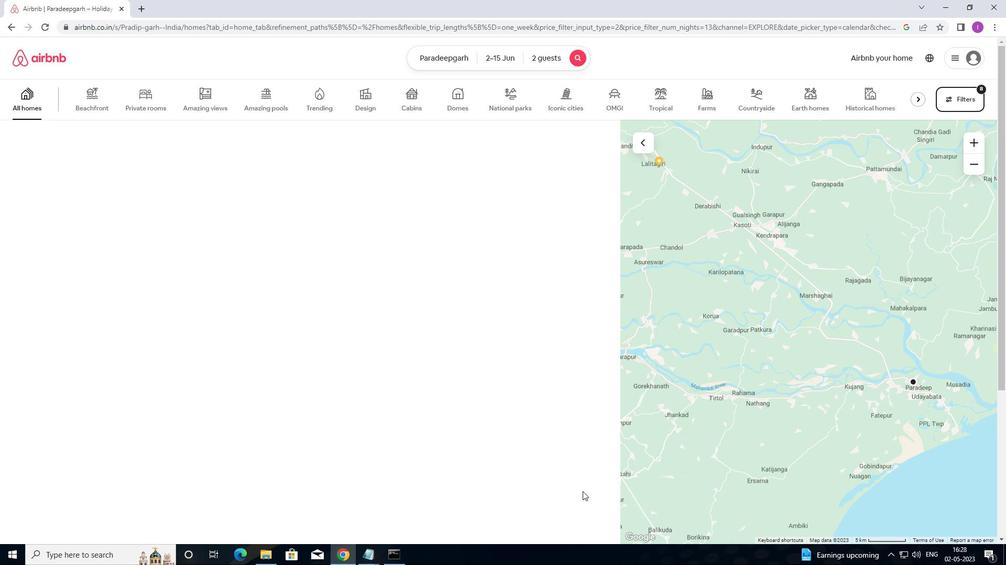 
